 Task: Send the message to the host of Litchfield, Connecticut, United States- Hello! I'm interested in your listing for 01/Dec/2023. Is it still available during that time?.
Action: Mouse moved to (577, 142)
Screenshot: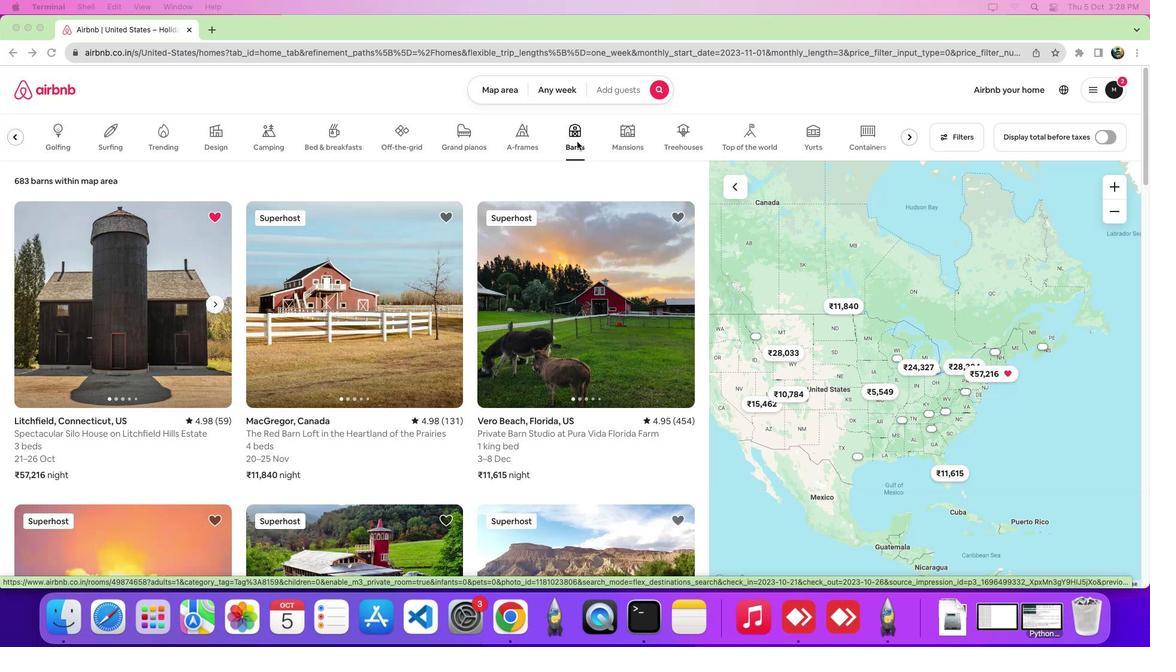 
Action: Mouse pressed left at (577, 142)
Screenshot: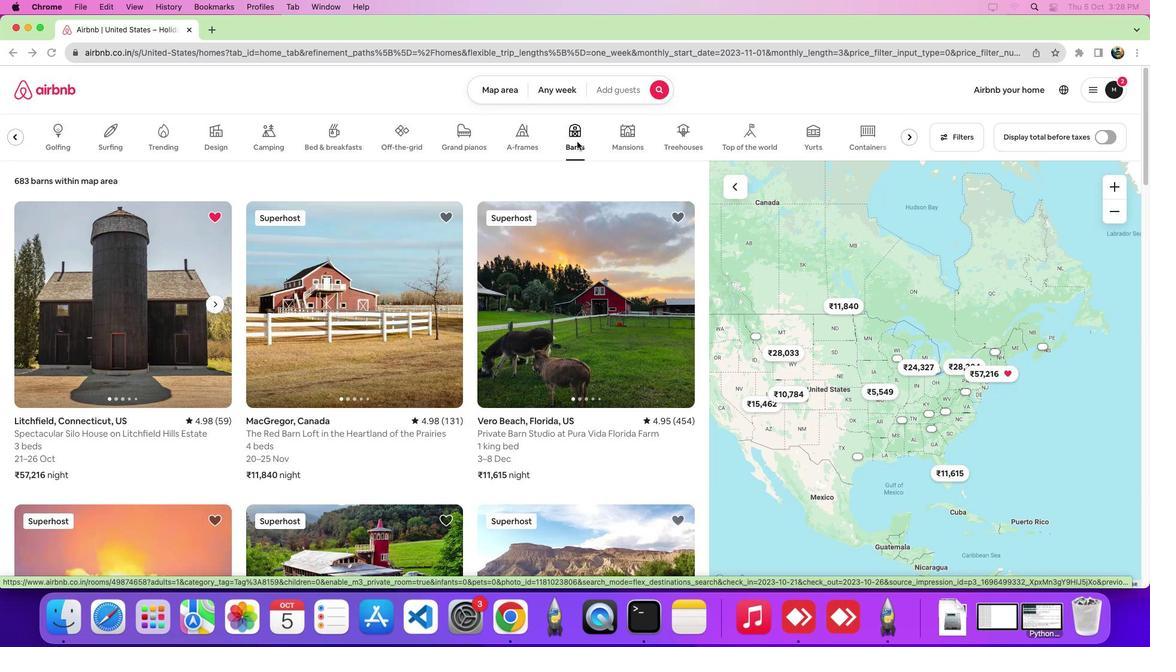 
Action: Mouse moved to (106, 298)
Screenshot: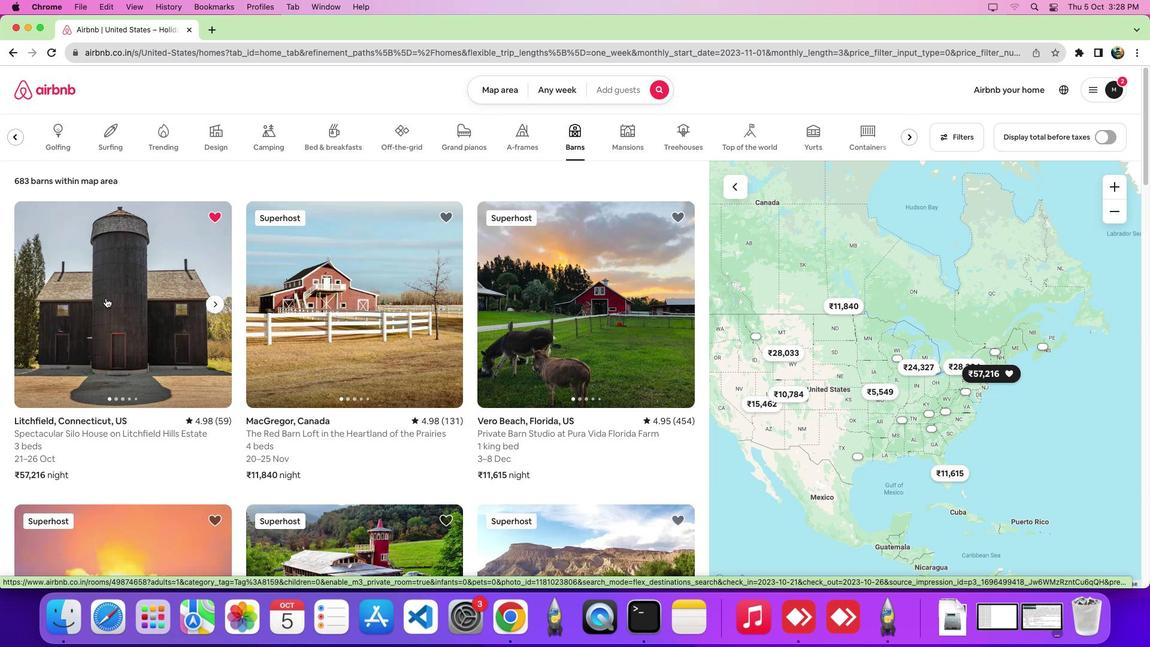 
Action: Mouse pressed left at (106, 298)
Screenshot: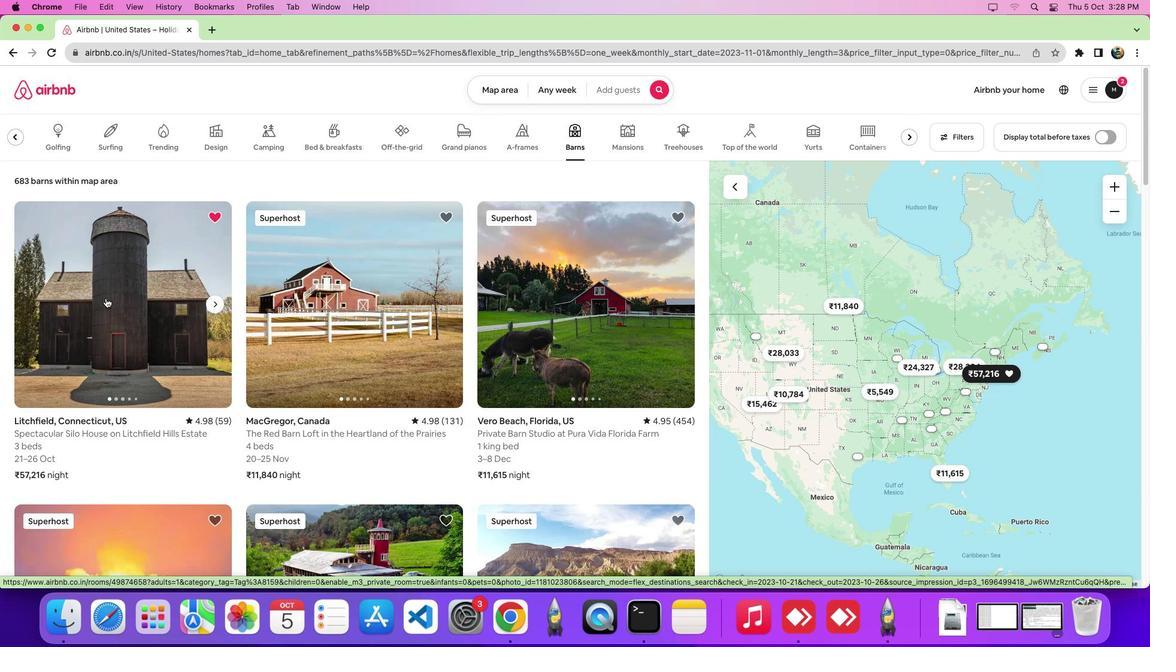 
Action: Mouse moved to (445, 347)
Screenshot: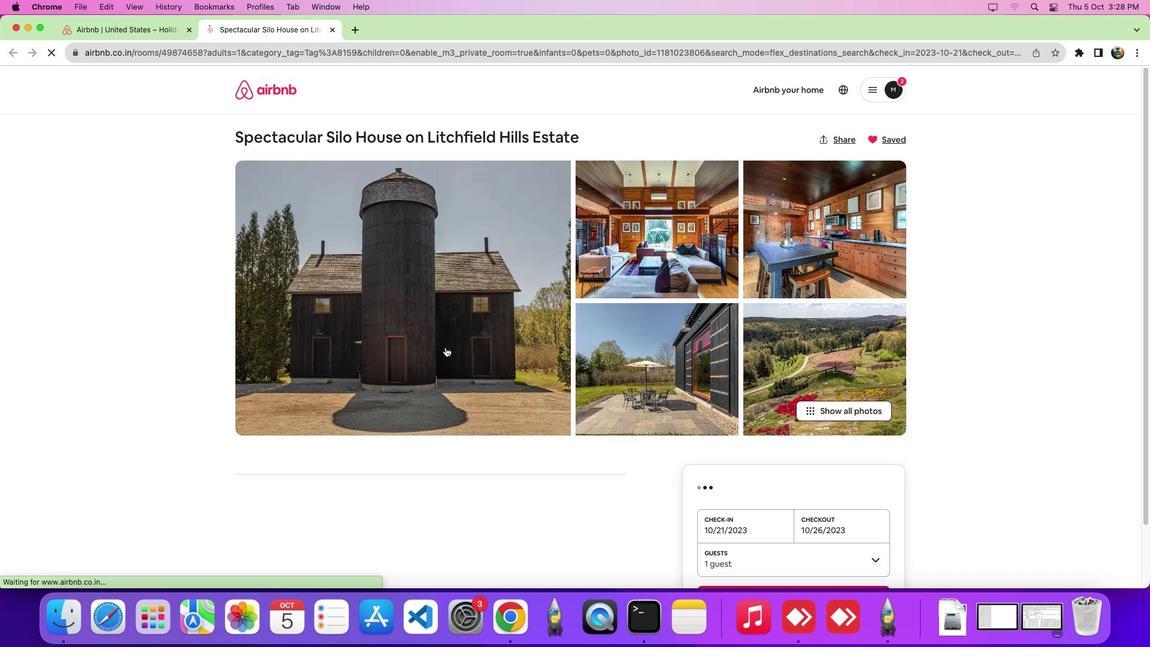 
Action: Mouse scrolled (445, 347) with delta (0, 0)
Screenshot: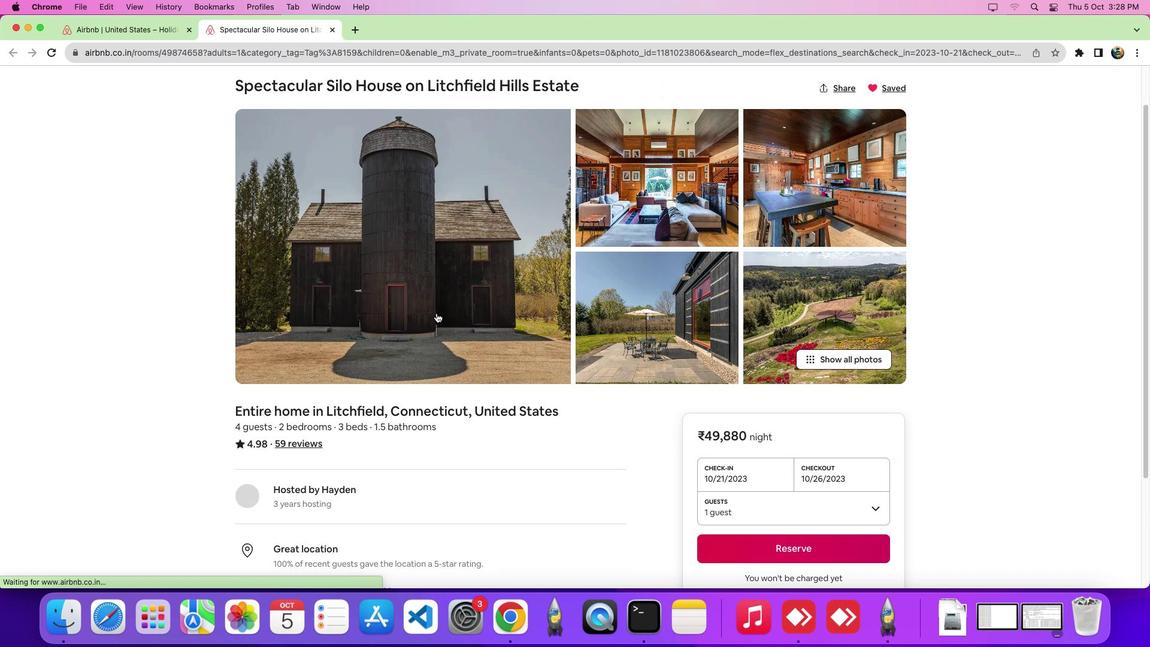 
Action: Mouse scrolled (445, 347) with delta (0, -1)
Screenshot: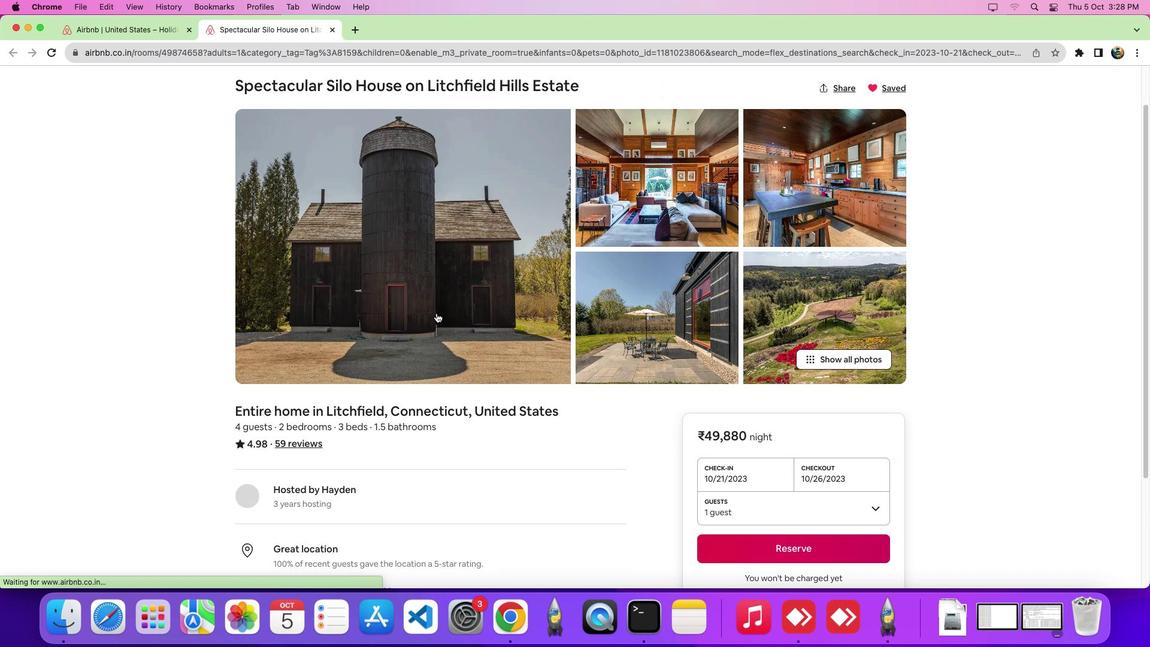 
Action: Mouse scrolled (445, 347) with delta (0, -5)
Screenshot: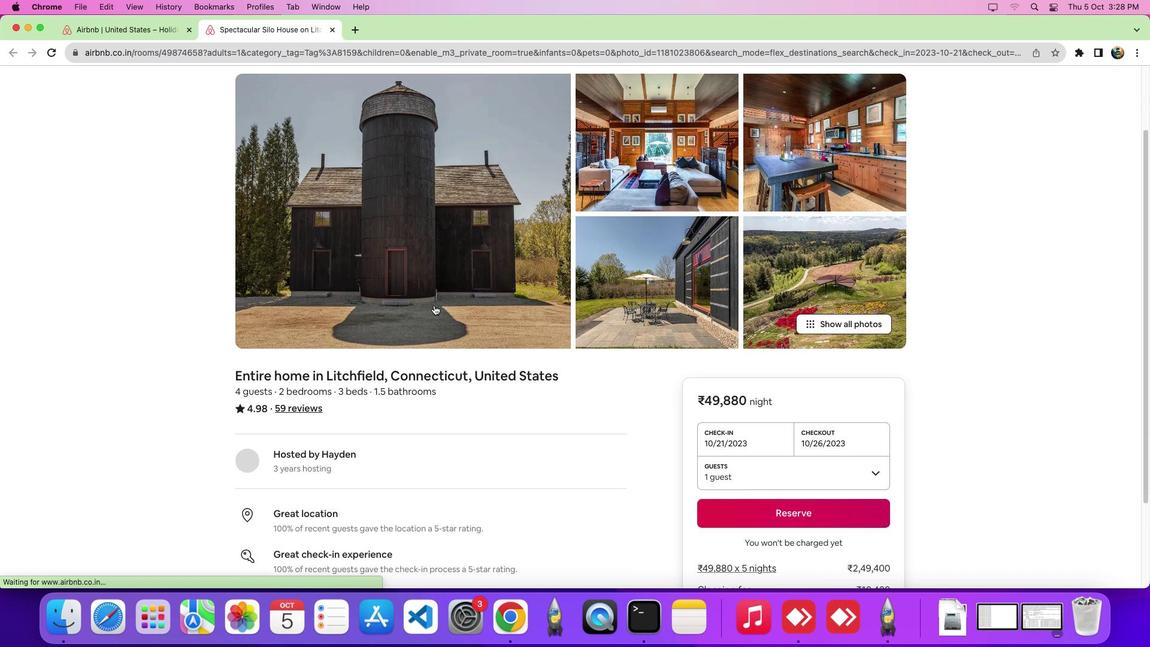 
Action: Mouse scrolled (445, 347) with delta (0, -7)
Screenshot: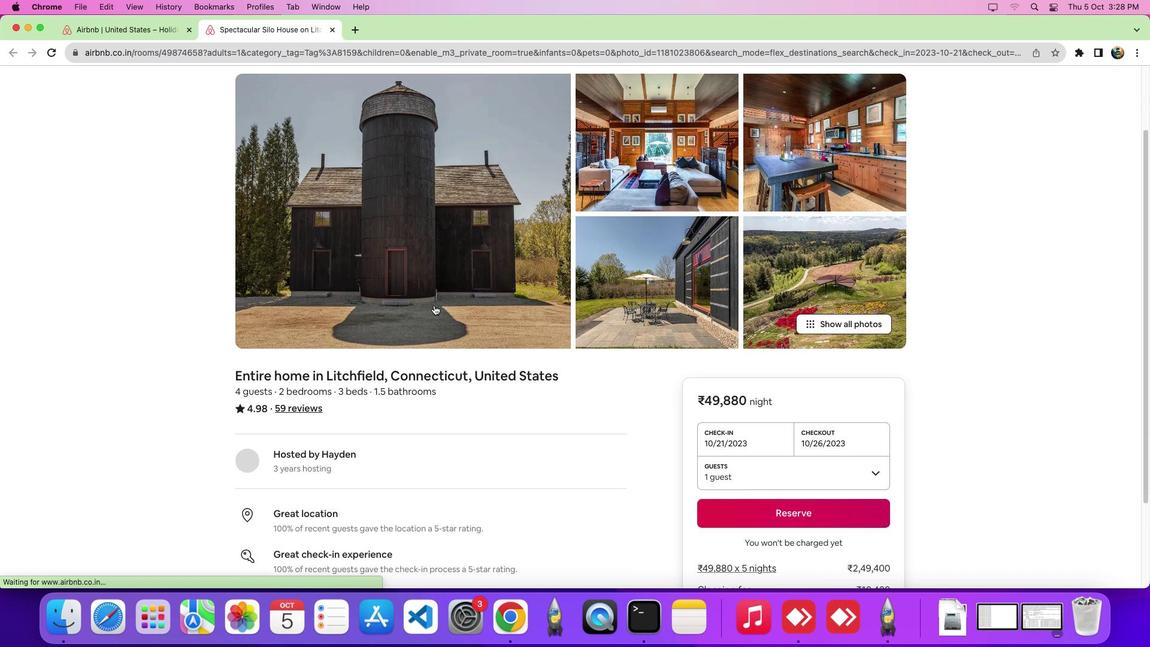 
Action: Mouse moved to (433, 305)
Screenshot: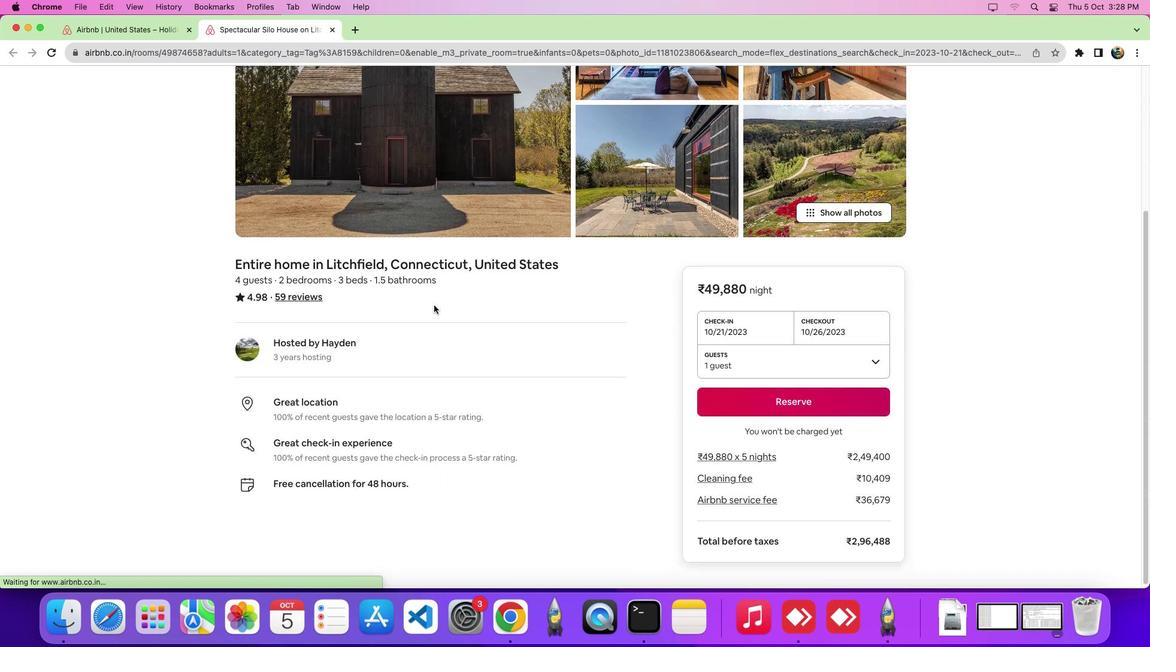 
Action: Mouse scrolled (433, 305) with delta (0, 0)
Screenshot: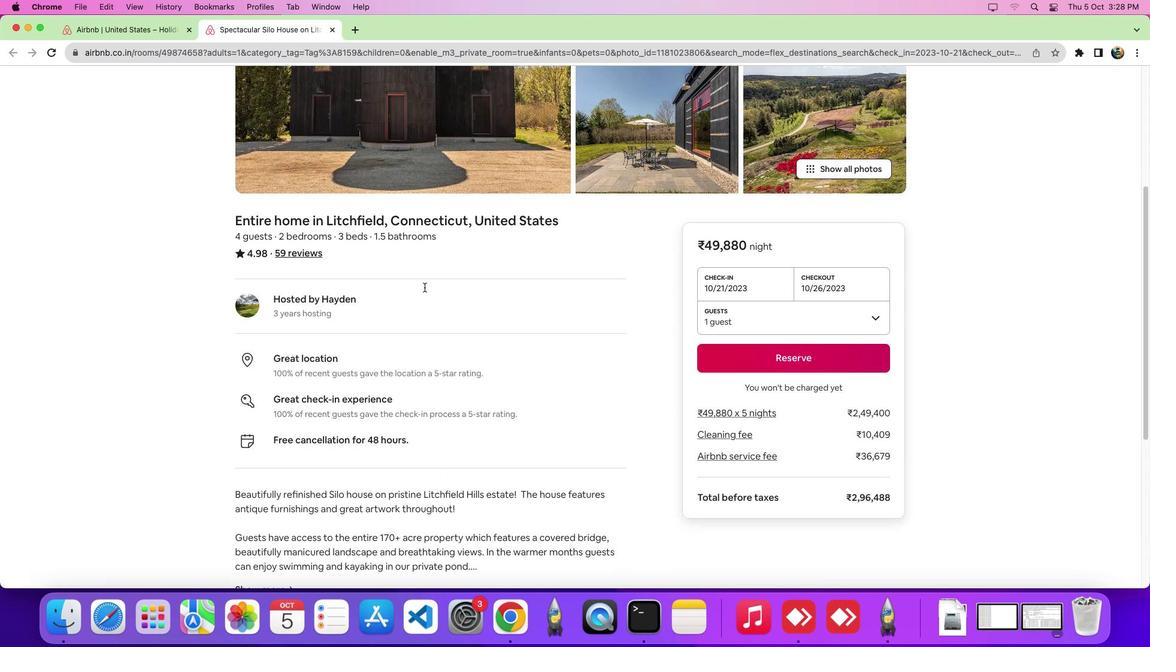 
Action: Mouse scrolled (433, 305) with delta (0, -1)
Screenshot: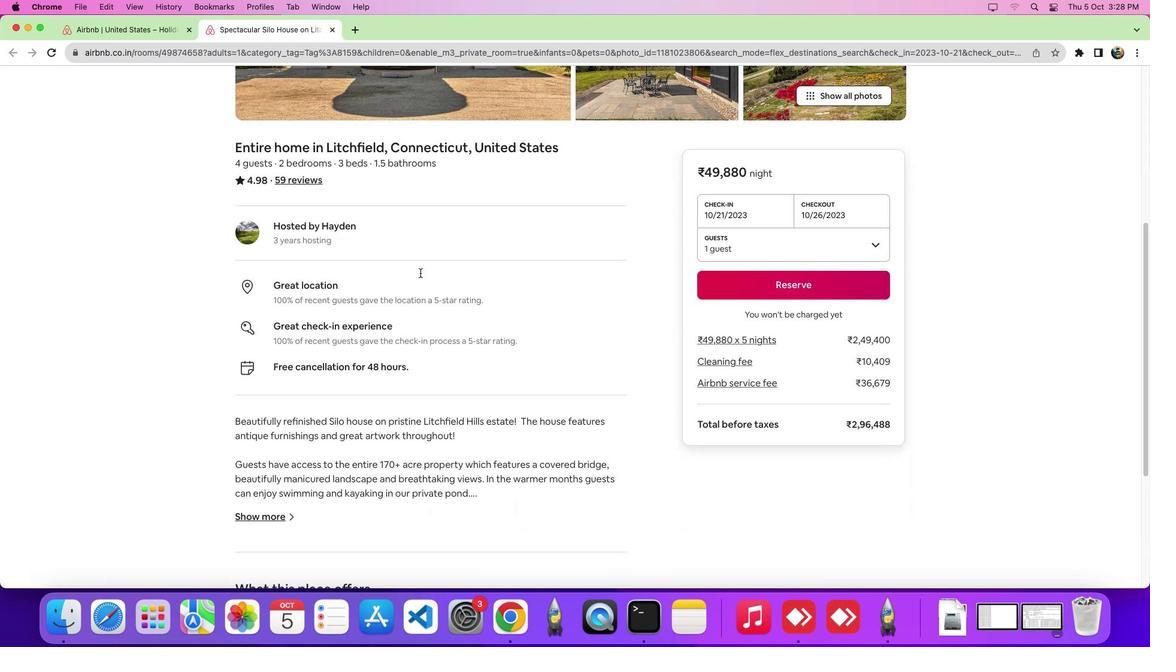 
Action: Mouse scrolled (433, 305) with delta (0, -5)
Screenshot: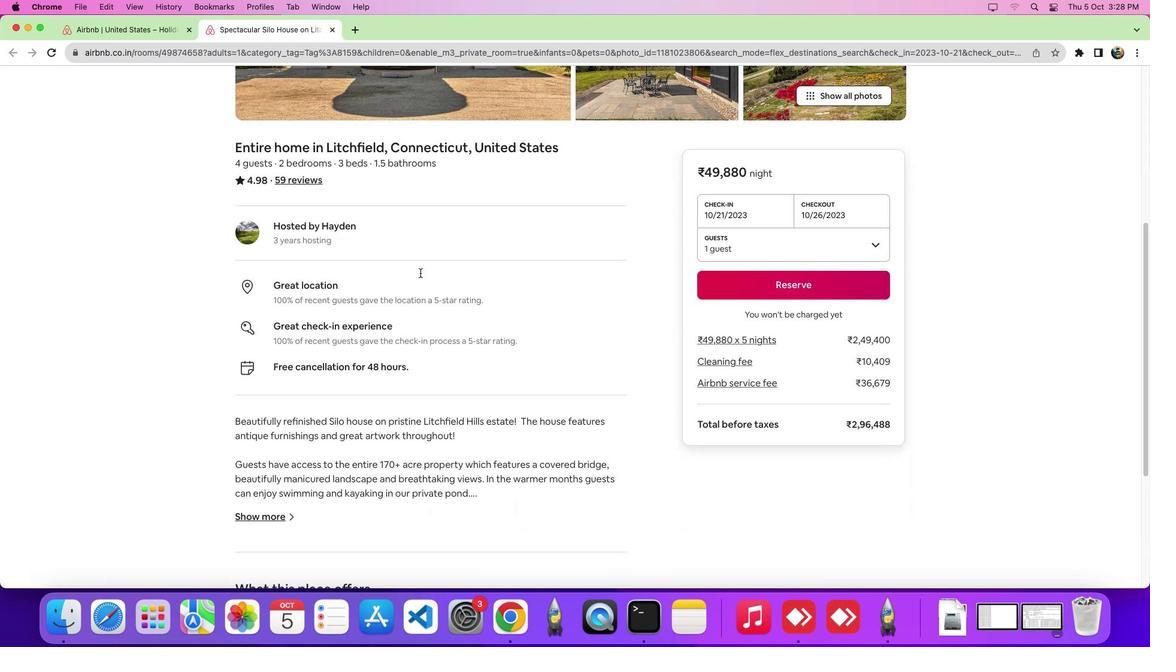 
Action: Mouse scrolled (433, 305) with delta (0, -8)
Screenshot: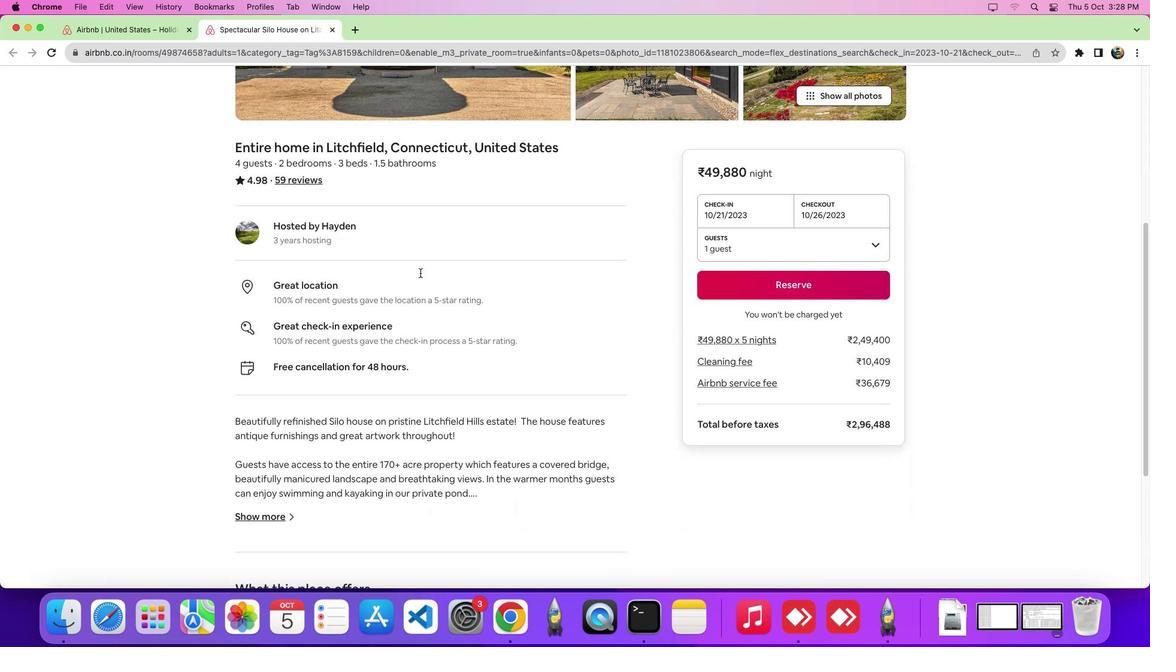 
Action: Mouse scrolled (433, 305) with delta (0, -8)
Screenshot: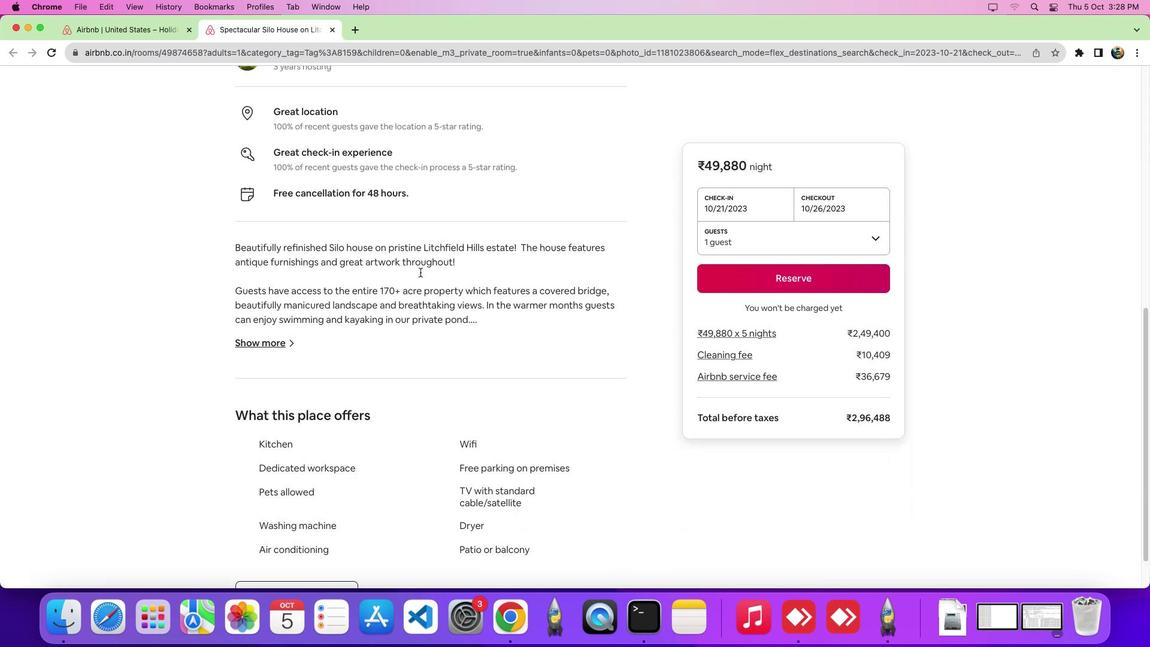 
Action: Mouse moved to (420, 272)
Screenshot: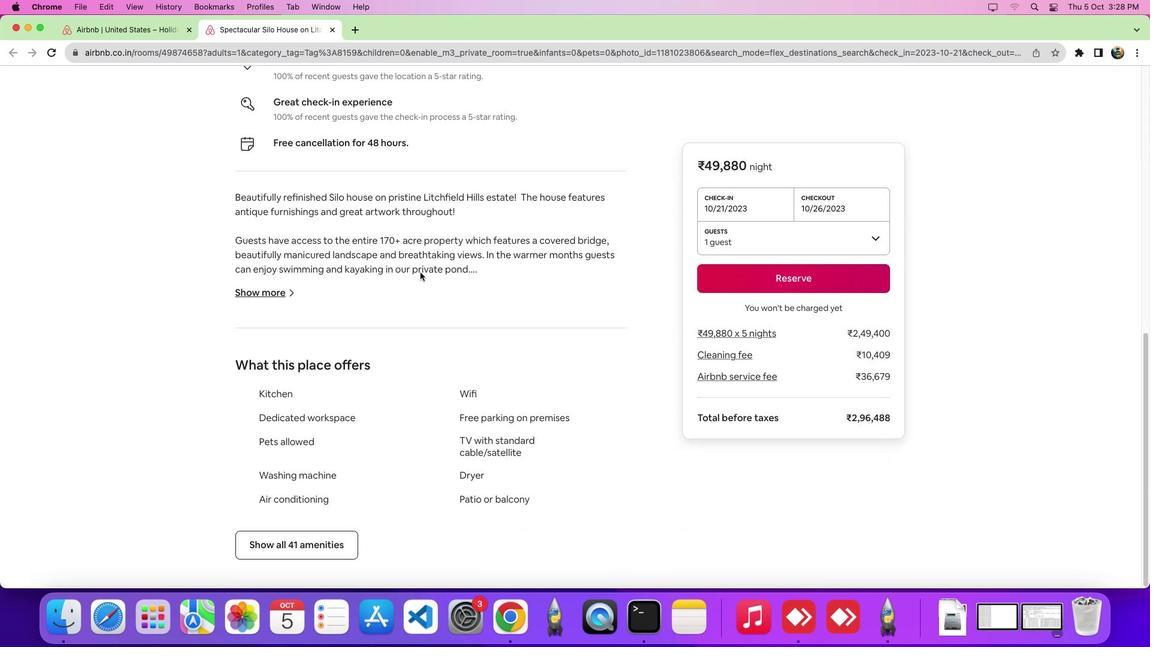 
Action: Mouse scrolled (420, 272) with delta (0, 0)
Screenshot: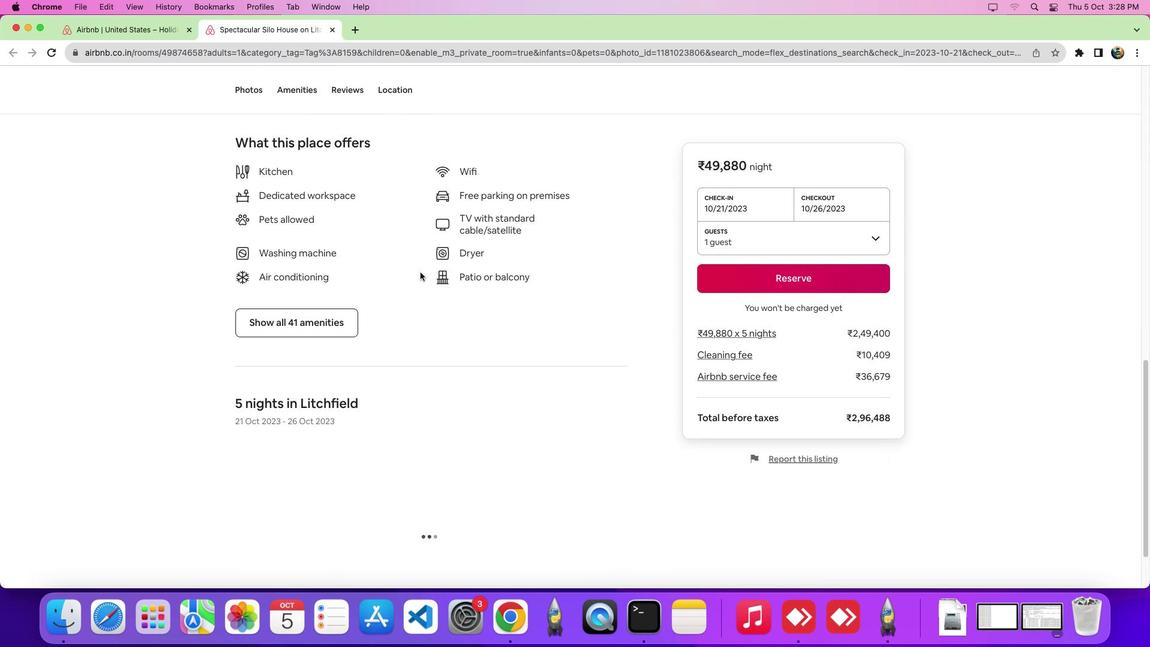 
Action: Mouse scrolled (420, 272) with delta (0, -1)
Screenshot: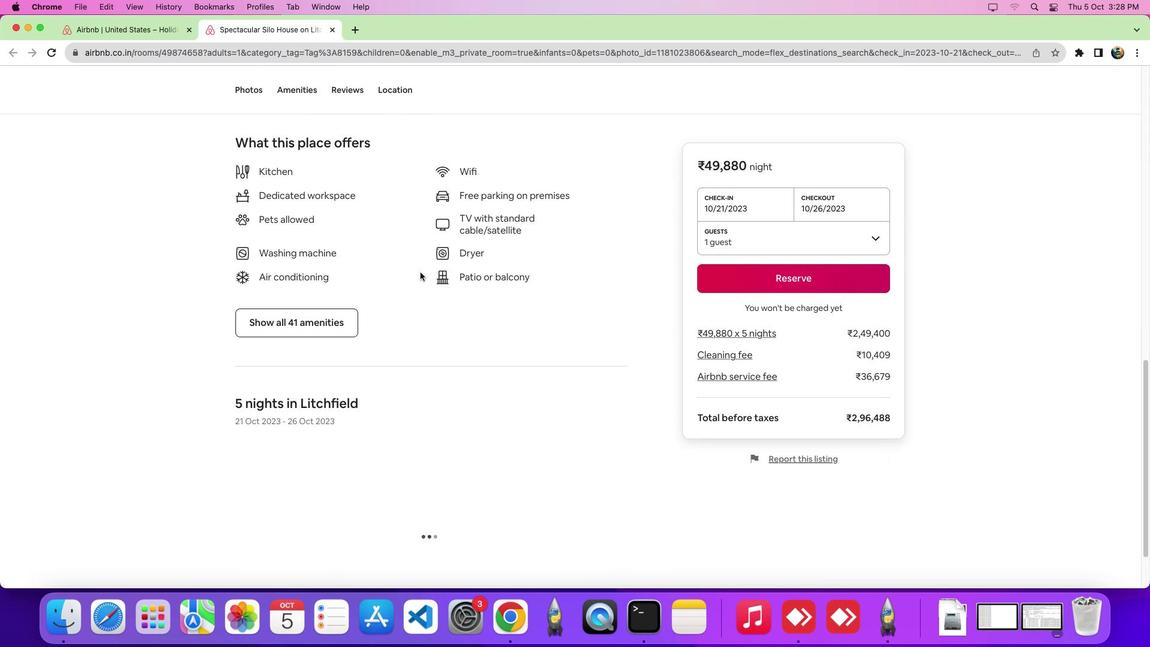 
Action: Mouse scrolled (420, 272) with delta (0, -5)
Screenshot: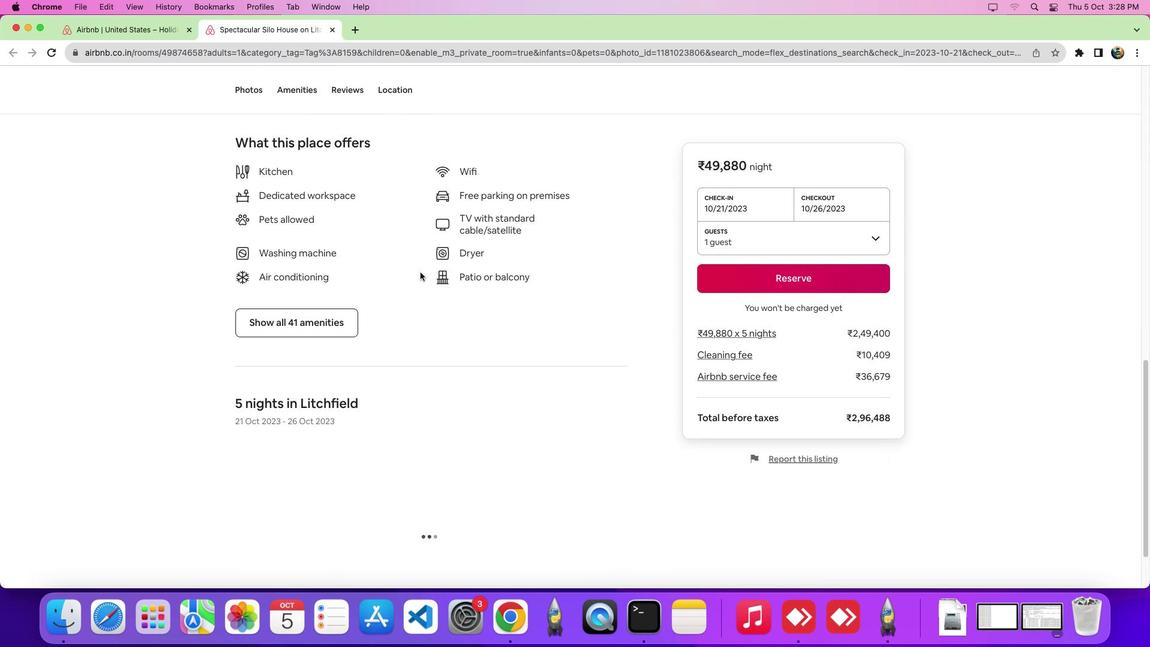 
Action: Mouse scrolled (420, 272) with delta (0, -8)
Screenshot: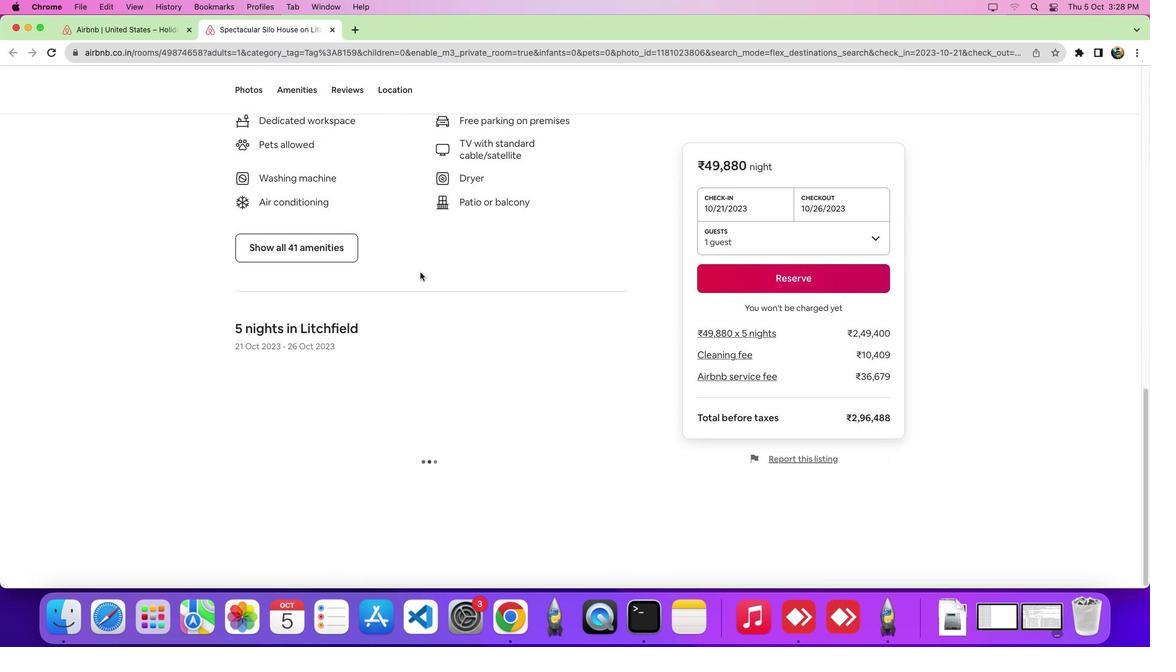 
Action: Mouse scrolled (420, 272) with delta (0, 0)
Screenshot: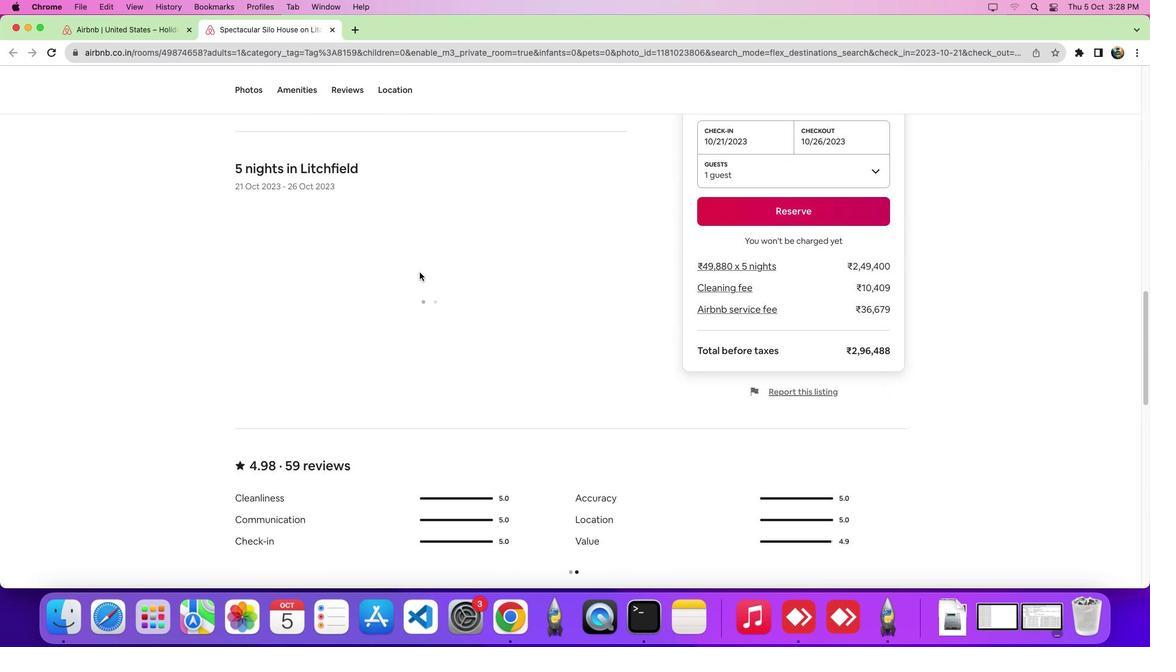 
Action: Mouse scrolled (420, 272) with delta (0, -1)
Screenshot: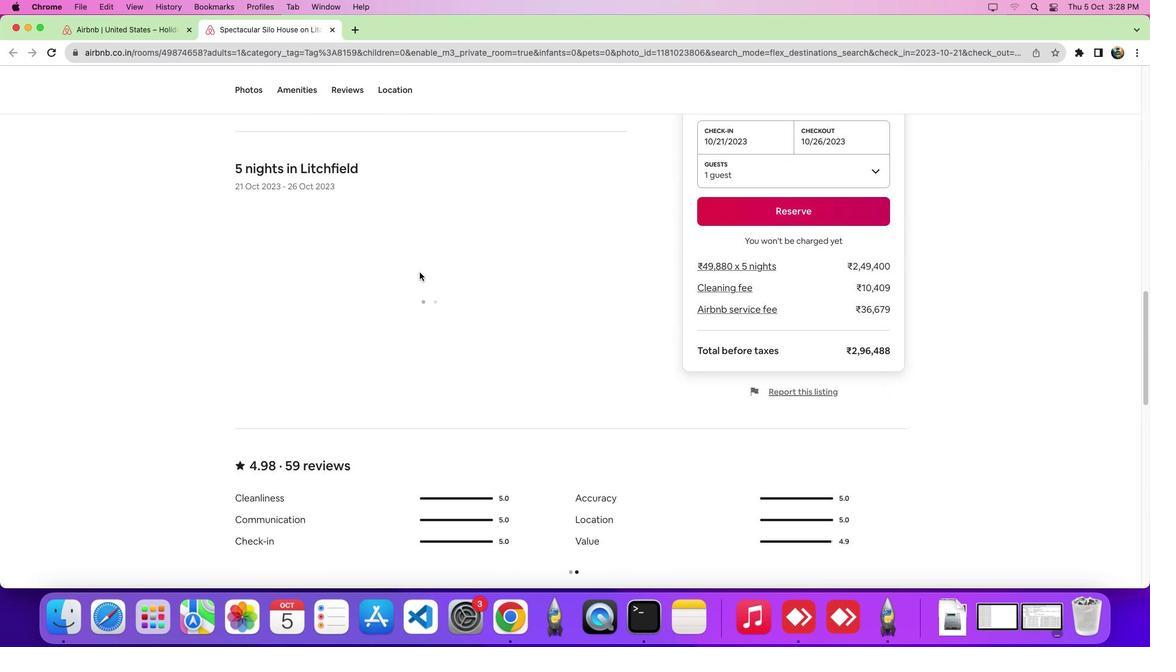 
Action: Mouse scrolled (420, 272) with delta (0, -5)
Screenshot: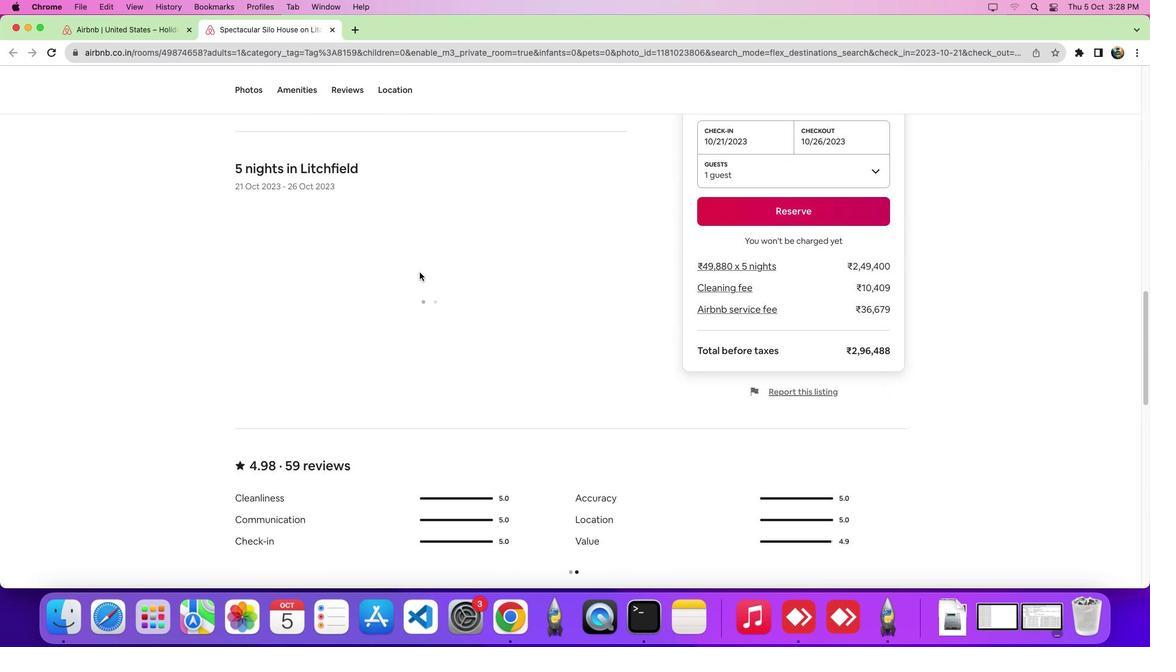 
Action: Mouse scrolled (420, 272) with delta (0, -8)
Screenshot: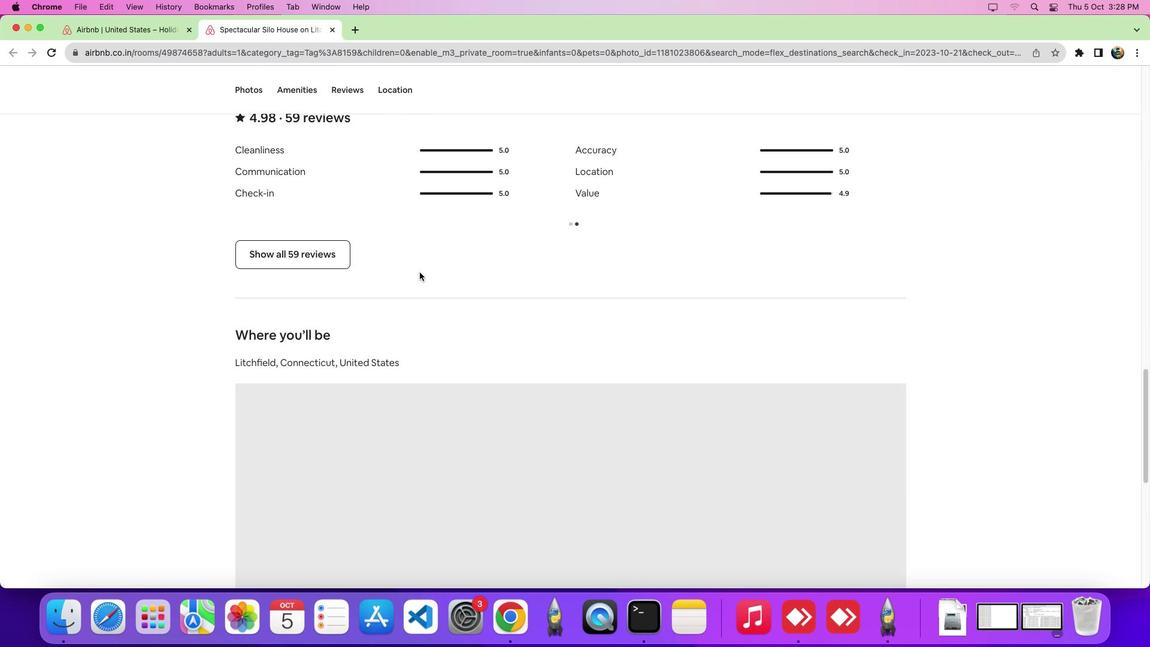 
Action: Mouse scrolled (420, 272) with delta (0, -8)
Screenshot: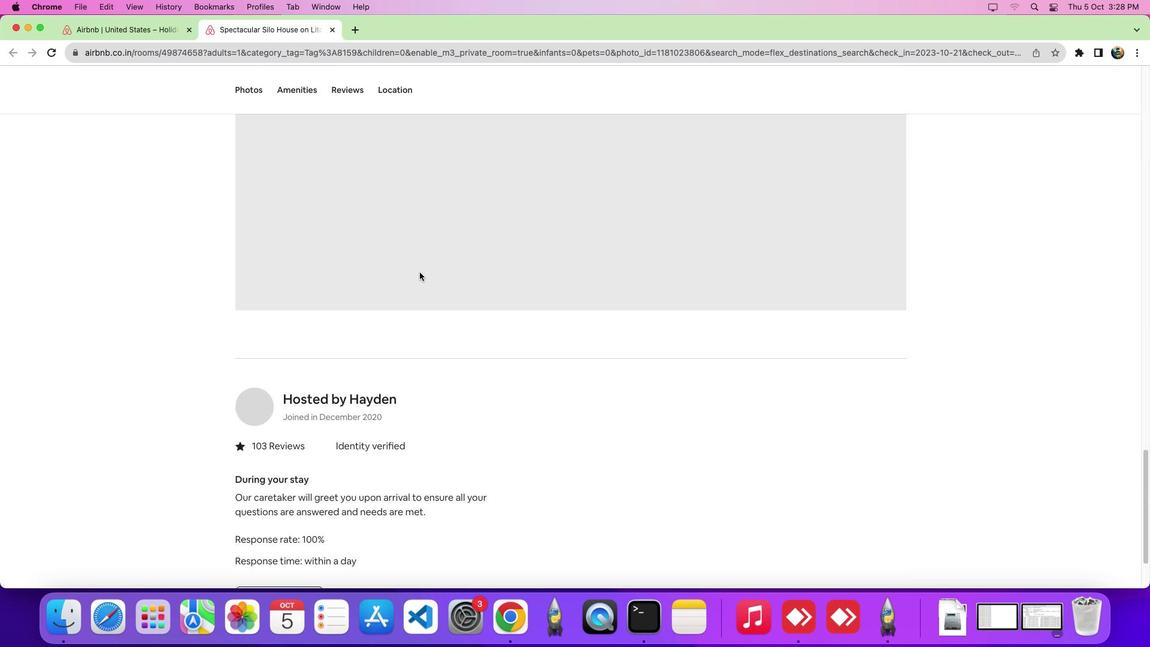 
Action: Mouse moved to (420, 272)
Screenshot: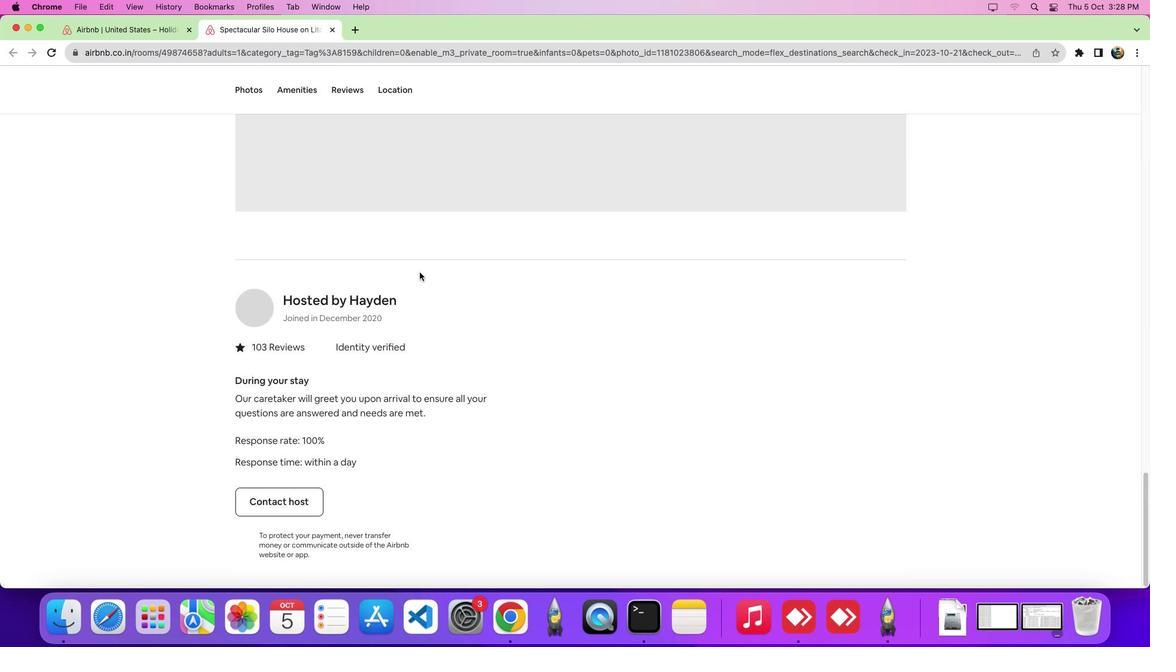 
Action: Mouse scrolled (420, 272) with delta (0, 0)
Screenshot: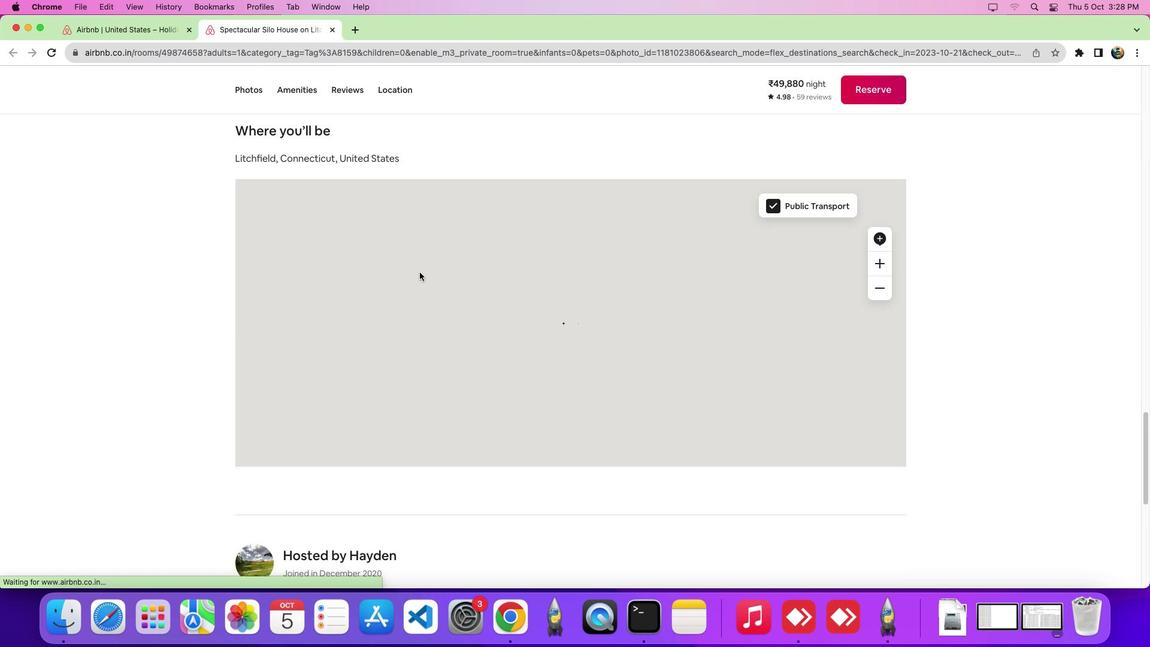 
Action: Mouse scrolled (420, 272) with delta (0, -1)
Screenshot: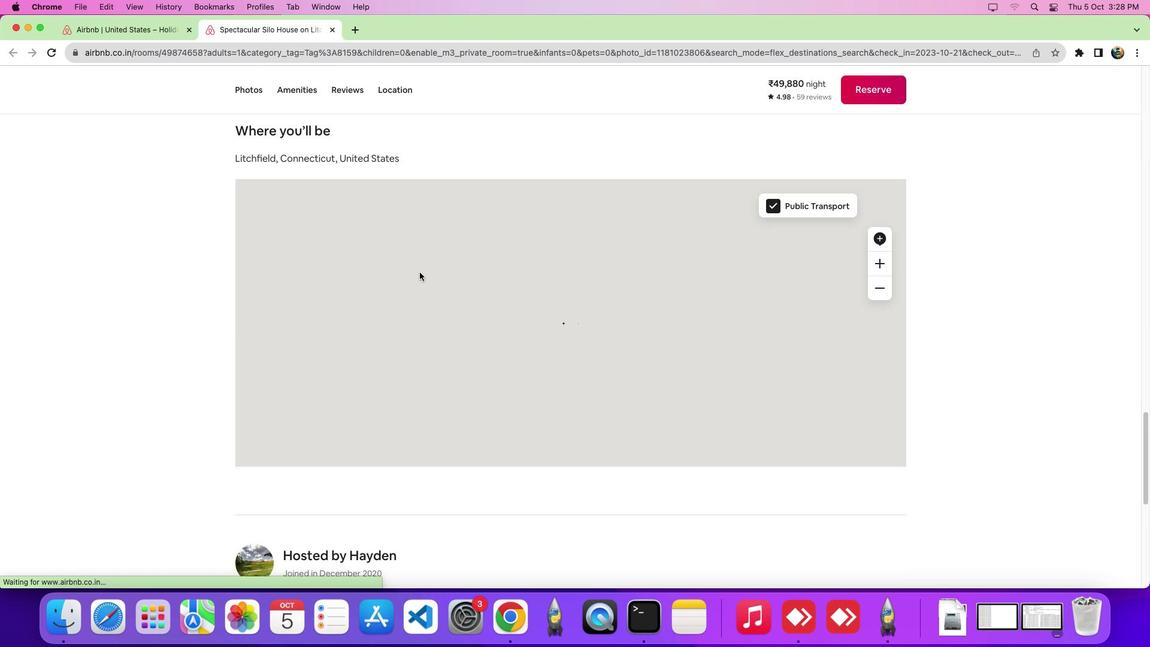
Action: Mouse scrolled (420, 272) with delta (0, -4)
Screenshot: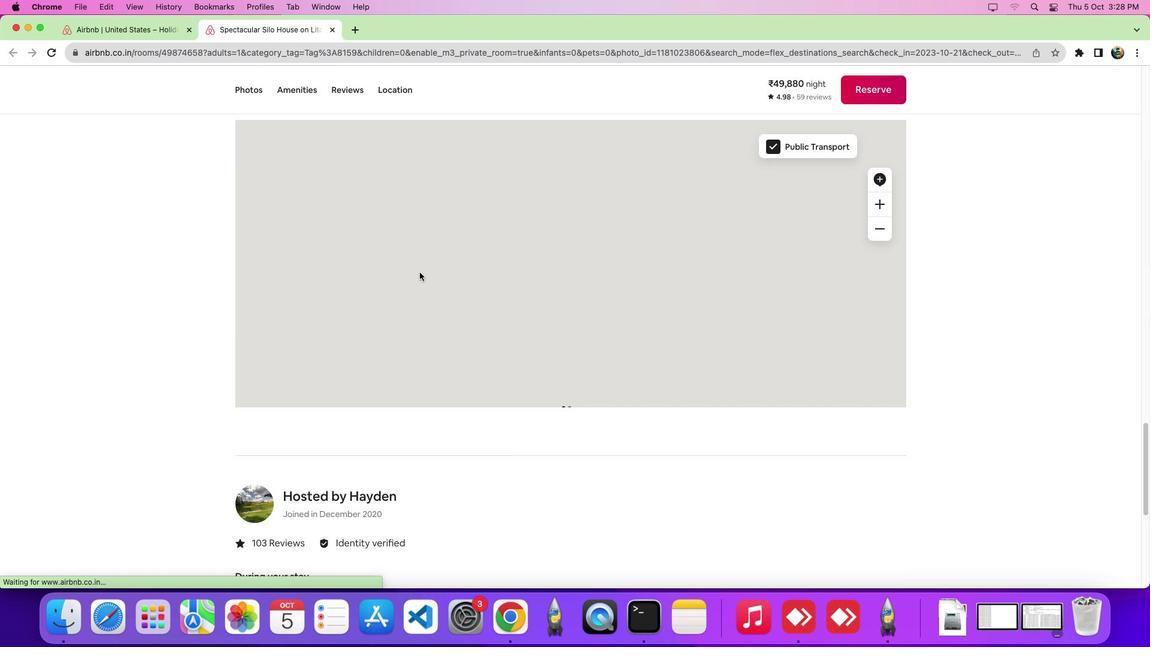 
Action: Mouse scrolled (420, 272) with delta (0, 0)
Screenshot: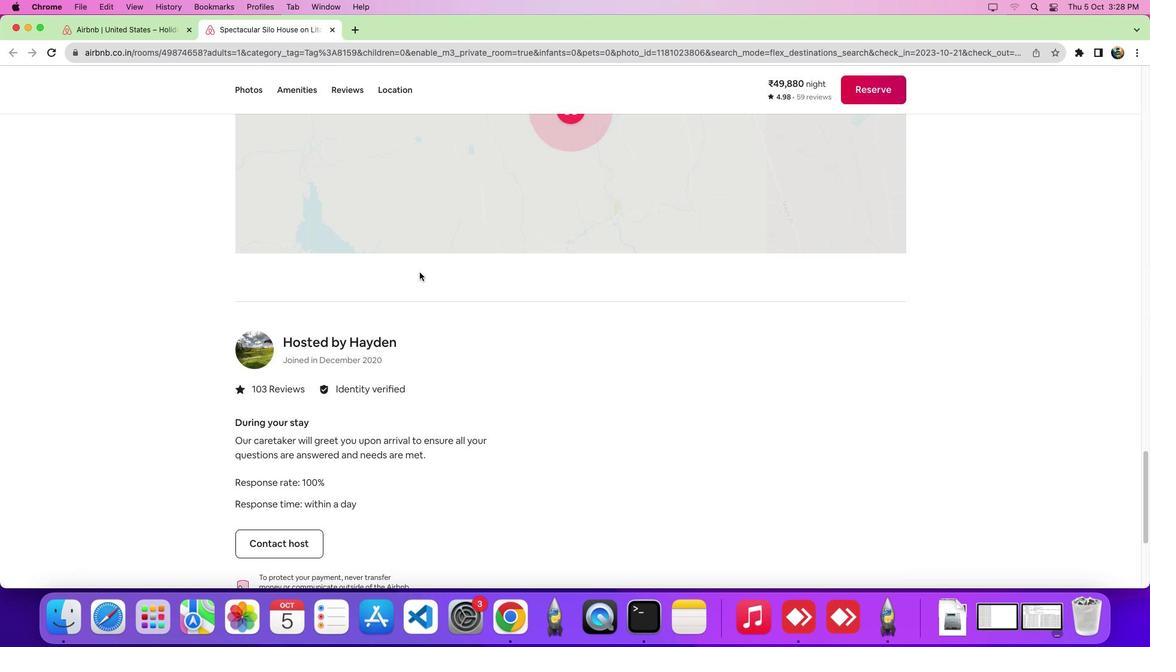 
Action: Mouse scrolled (420, 272) with delta (0, -1)
Screenshot: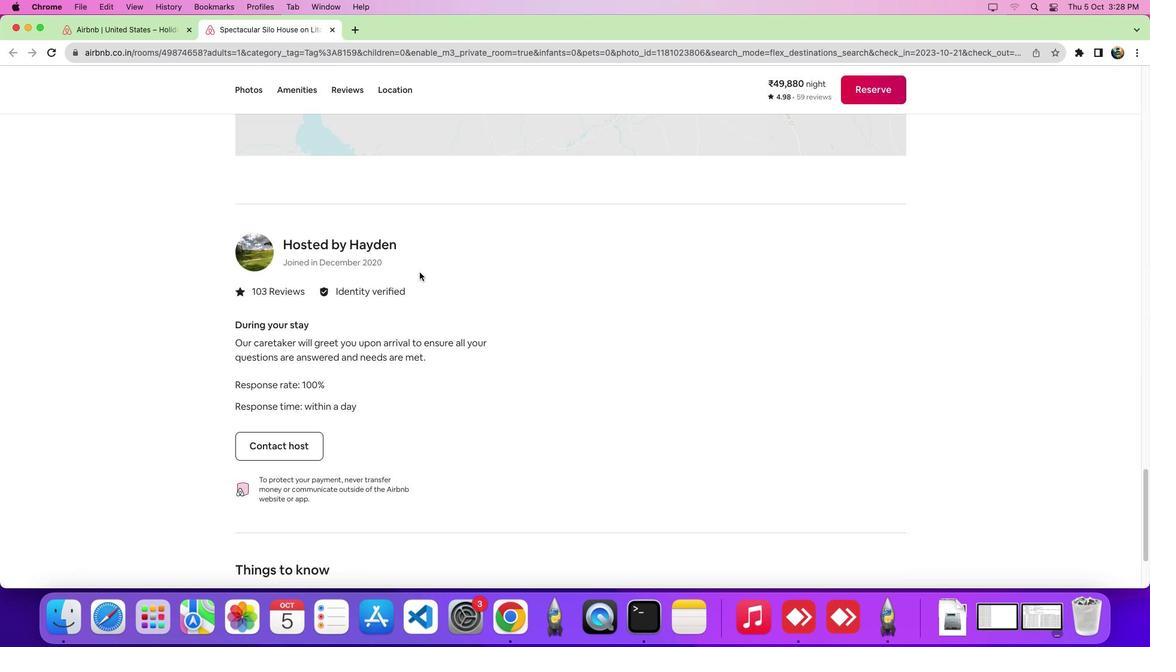 
Action: Mouse scrolled (420, 272) with delta (0, -5)
Screenshot: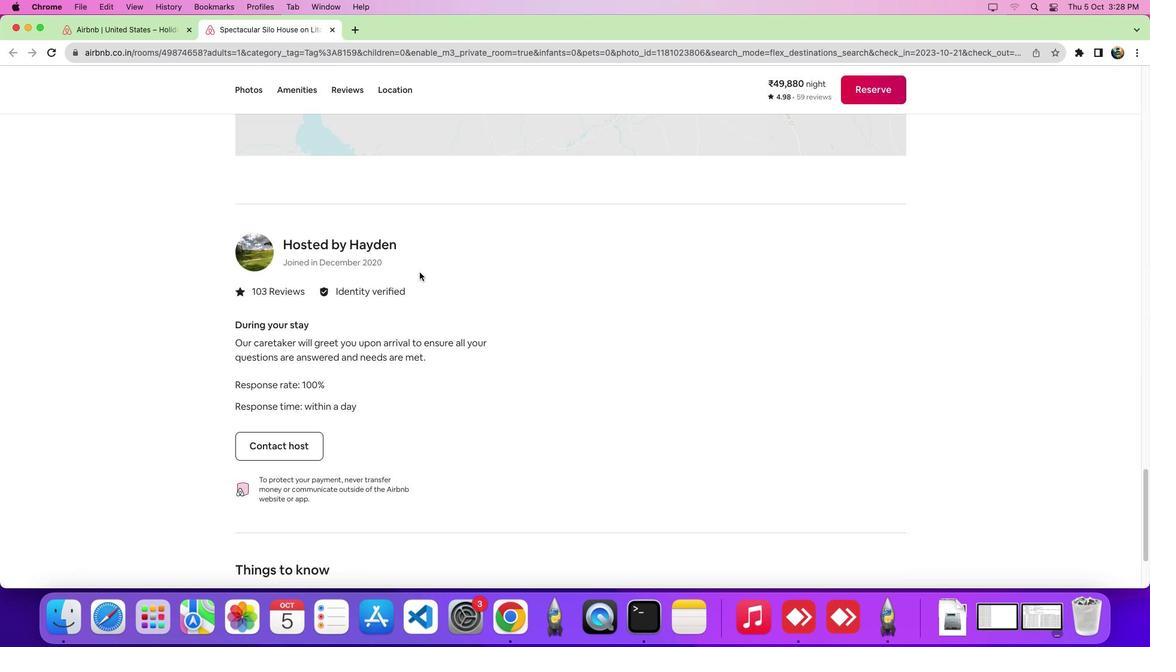 
Action: Mouse scrolled (420, 272) with delta (0, -7)
Screenshot: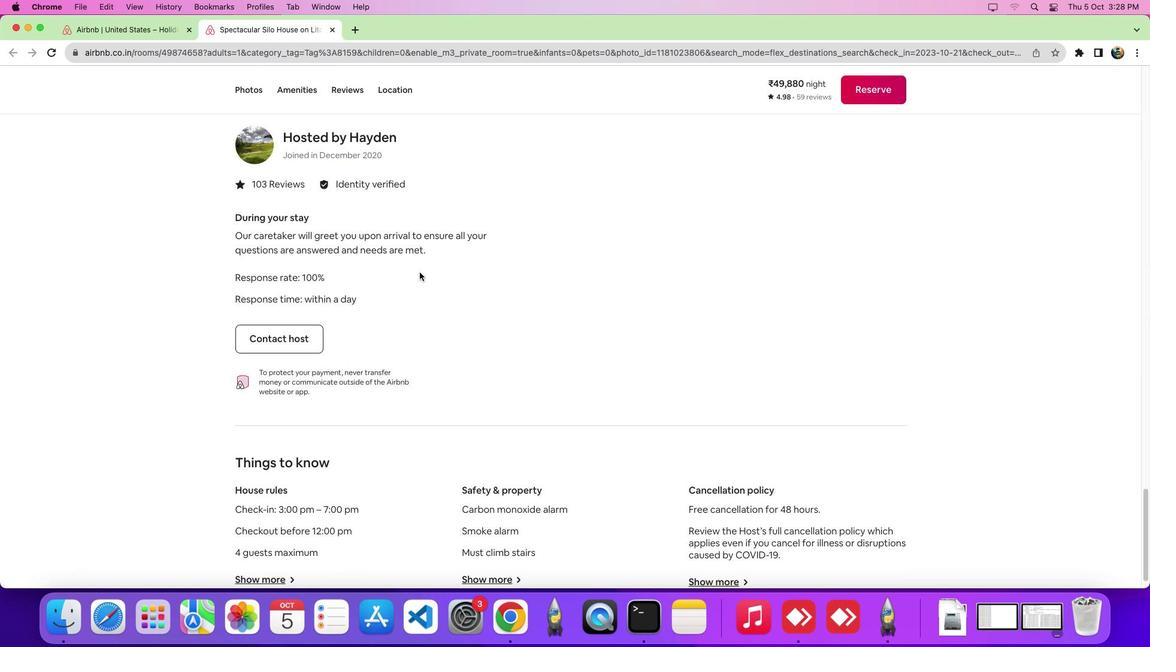 
Action: Mouse moved to (256, 318)
Screenshot: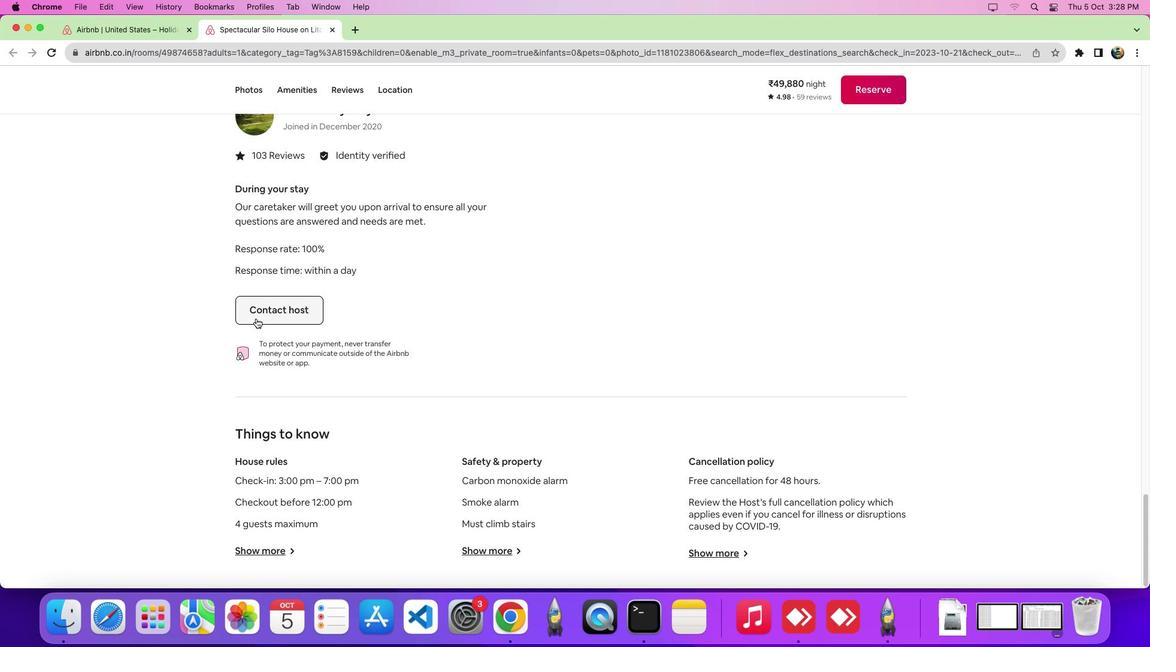 
Action: Mouse pressed left at (256, 318)
Screenshot: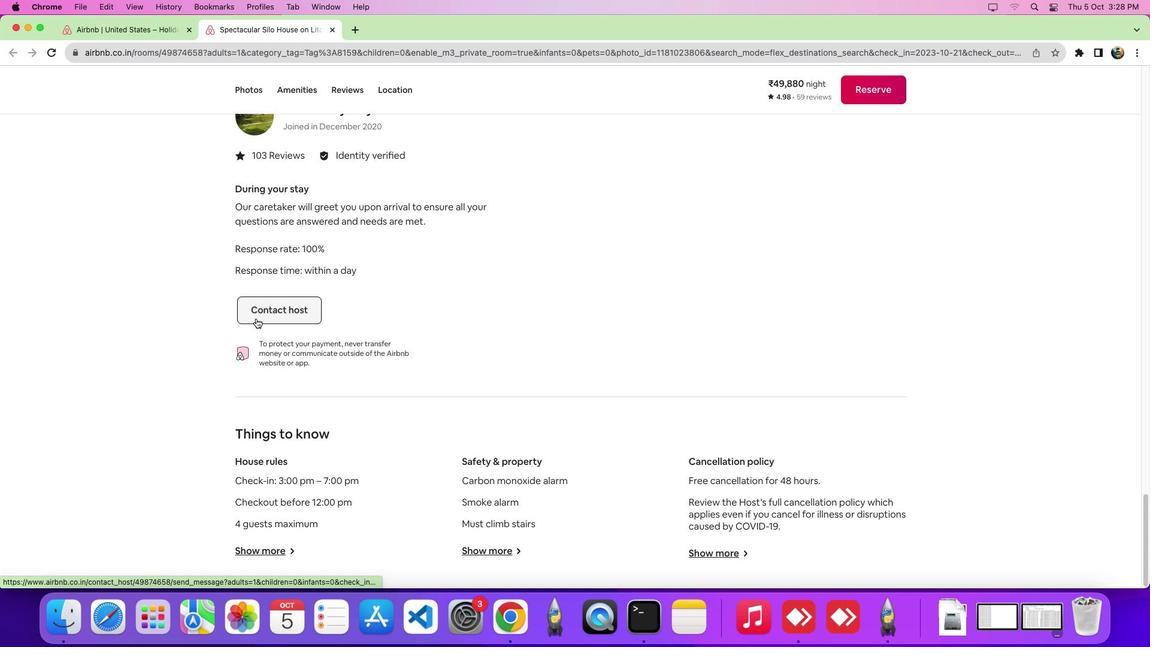 
Action: Mouse moved to (421, 386)
Screenshot: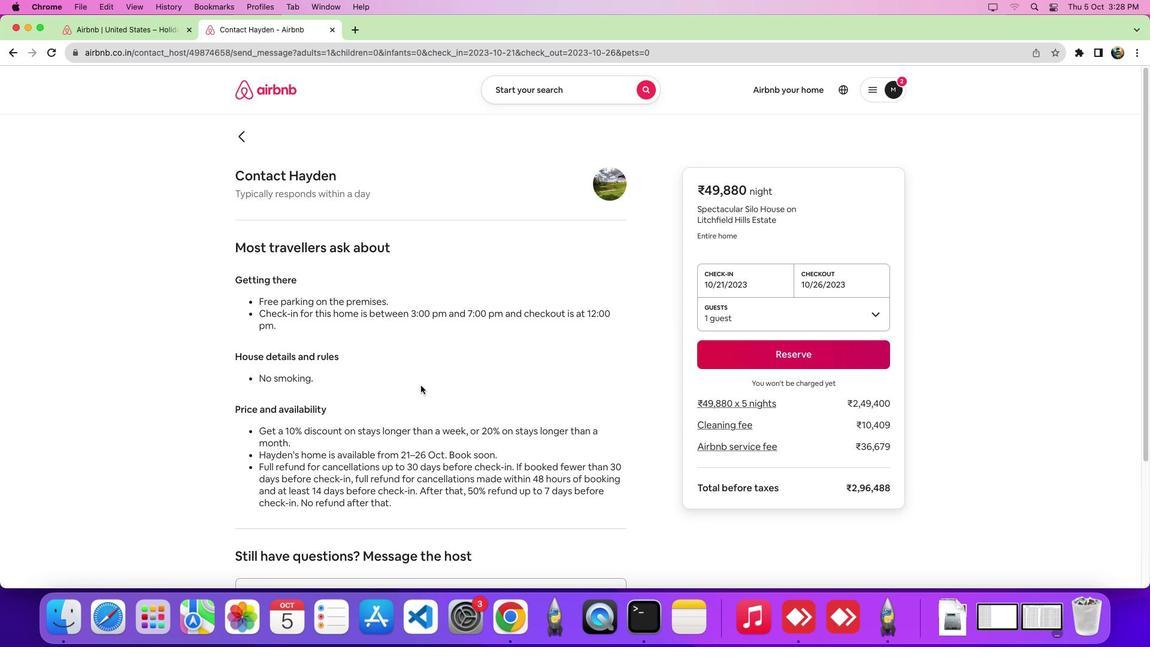 
Action: Mouse scrolled (421, 386) with delta (0, 0)
Screenshot: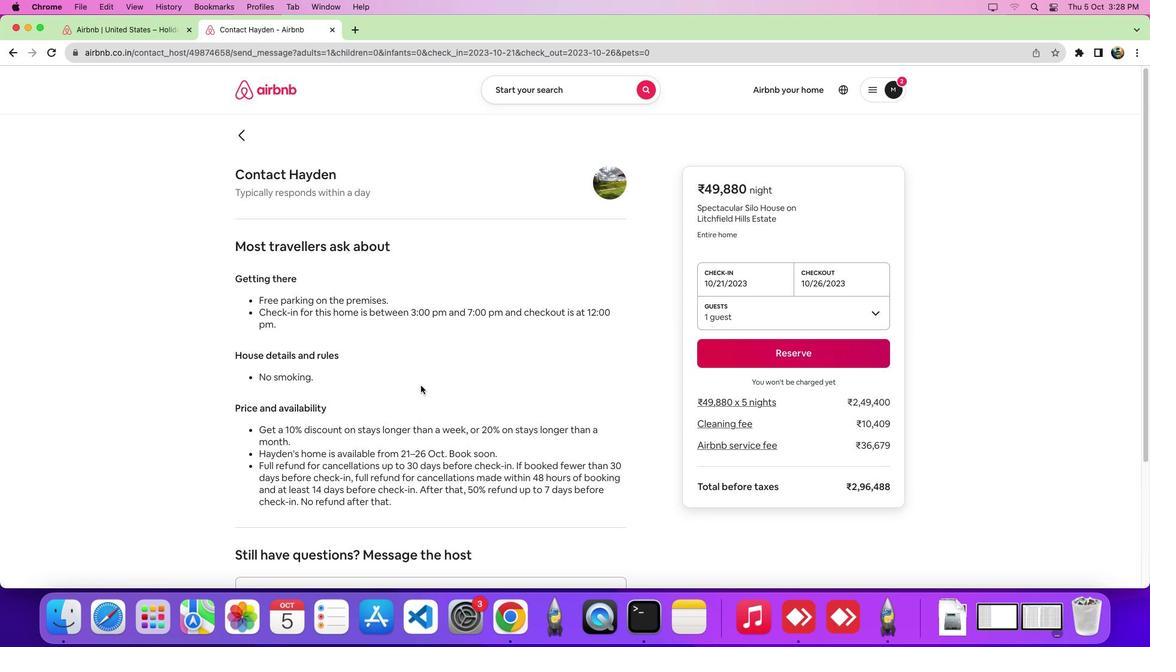 
Action: Mouse scrolled (421, 386) with delta (0, 0)
Screenshot: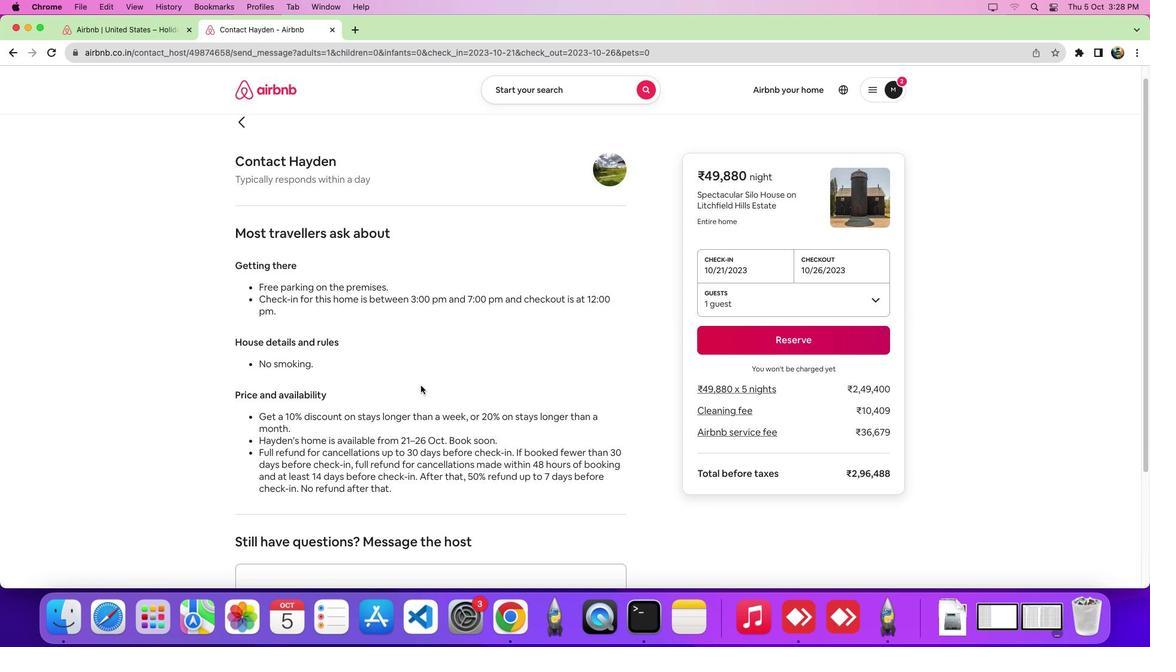 
Action: Mouse scrolled (421, 386) with delta (0, -1)
Screenshot: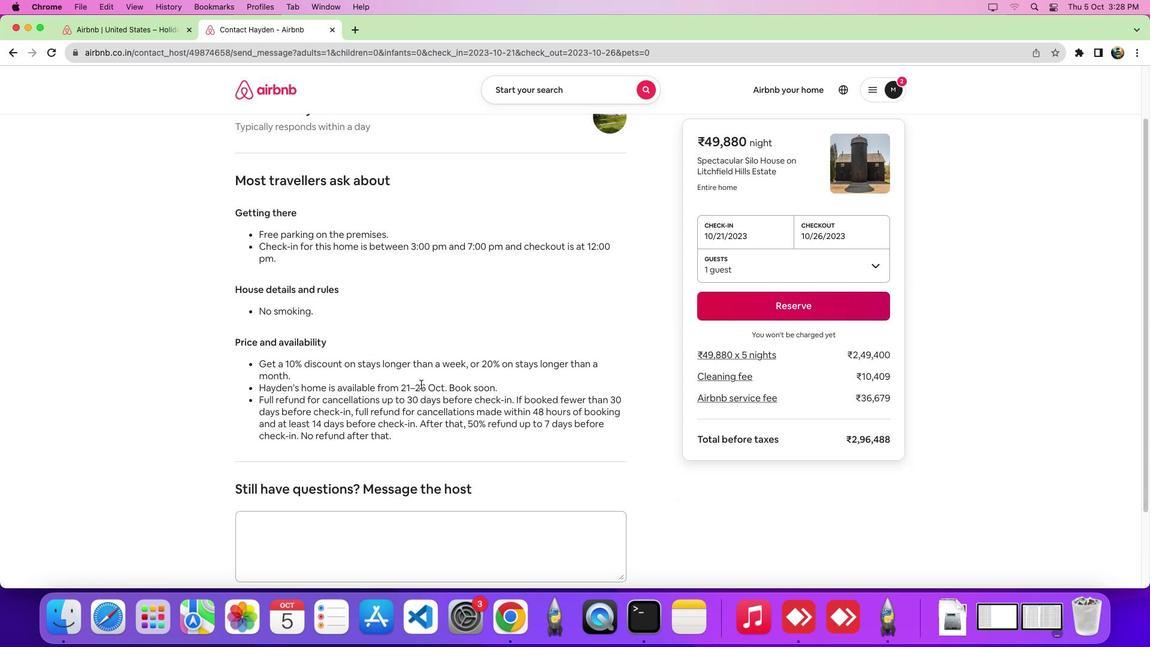
Action: Mouse moved to (421, 384)
Screenshot: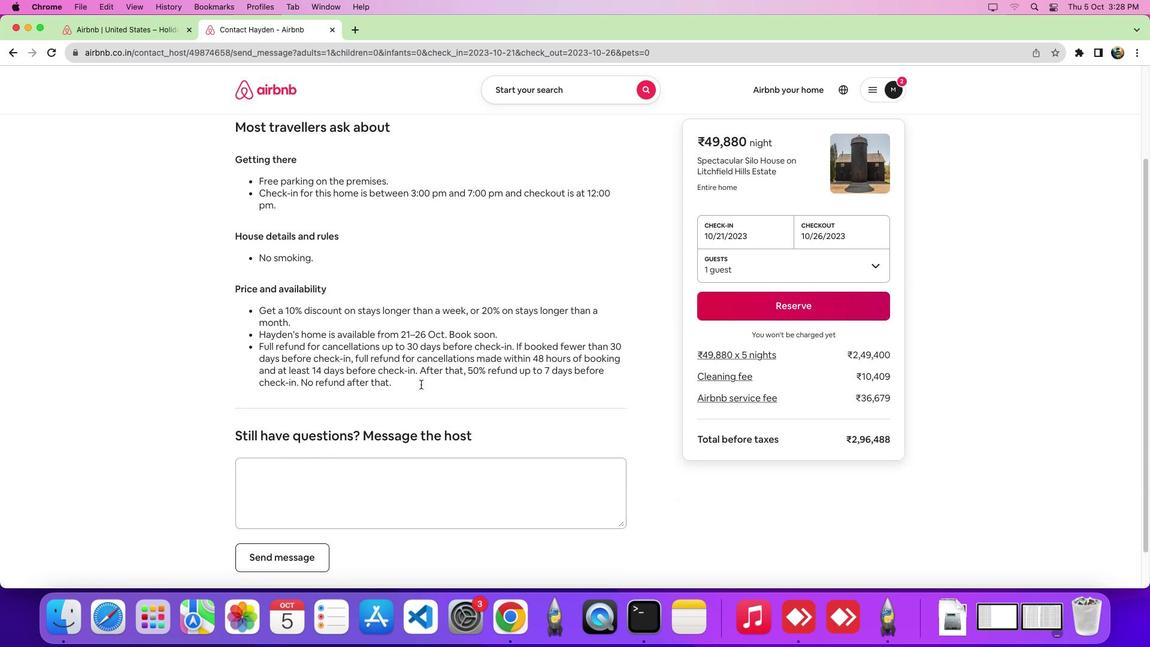 
Action: Mouse scrolled (421, 384) with delta (0, 0)
Screenshot: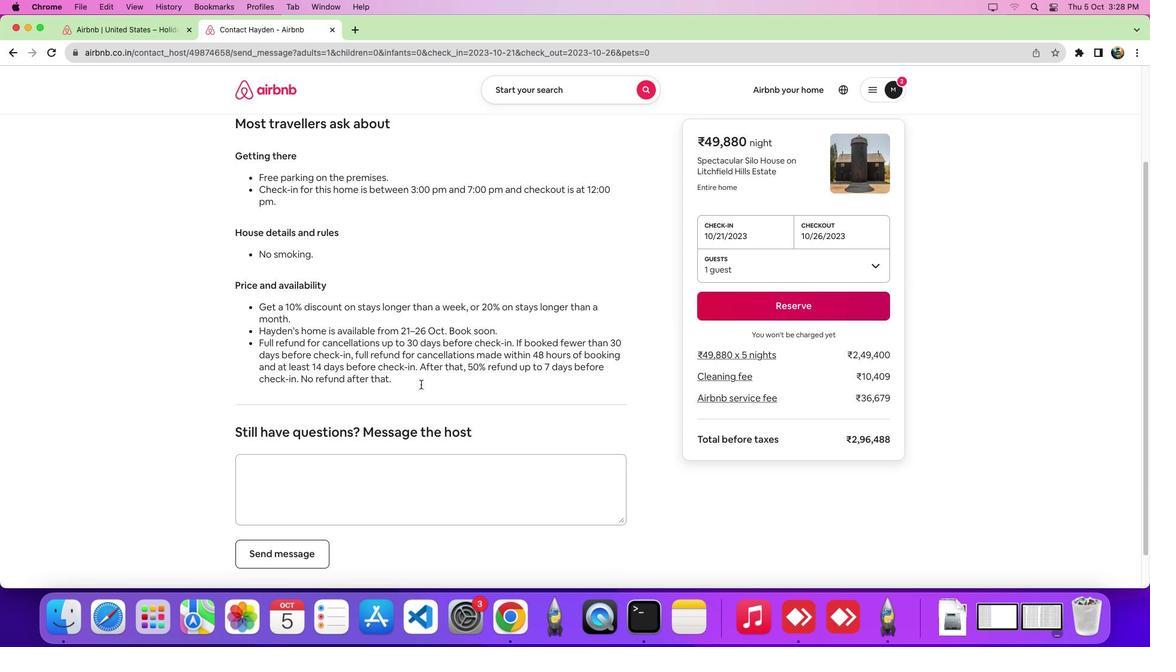 
Action: Mouse scrolled (421, 384) with delta (0, 0)
Screenshot: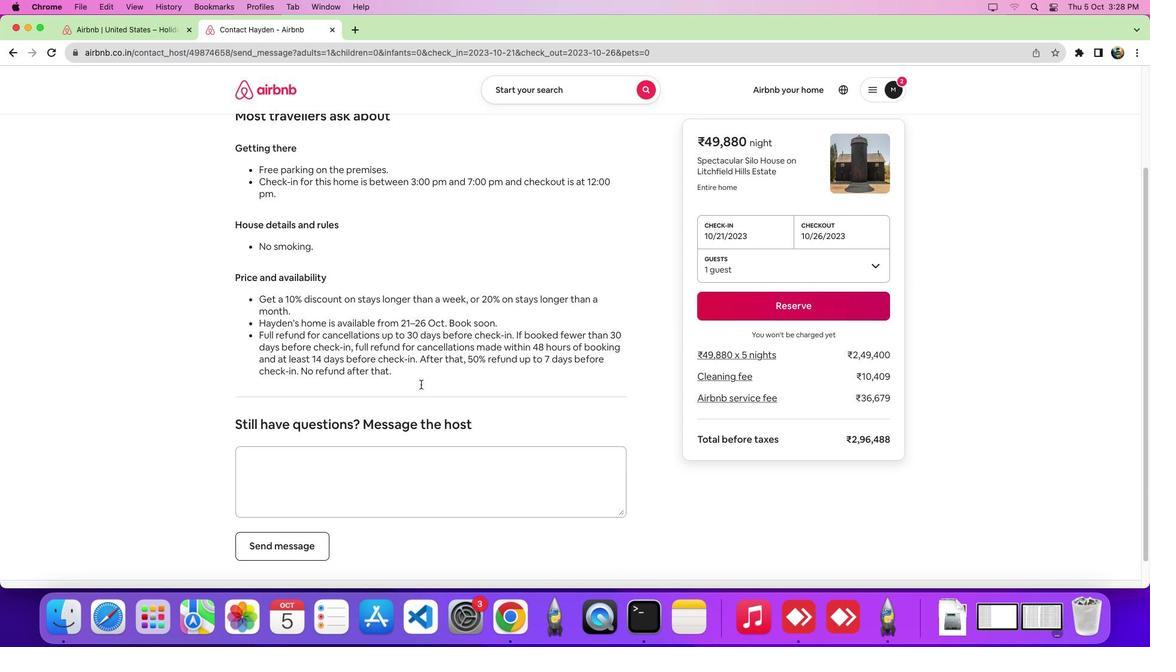 
Action: Mouse scrolled (421, 384) with delta (0, -1)
Screenshot: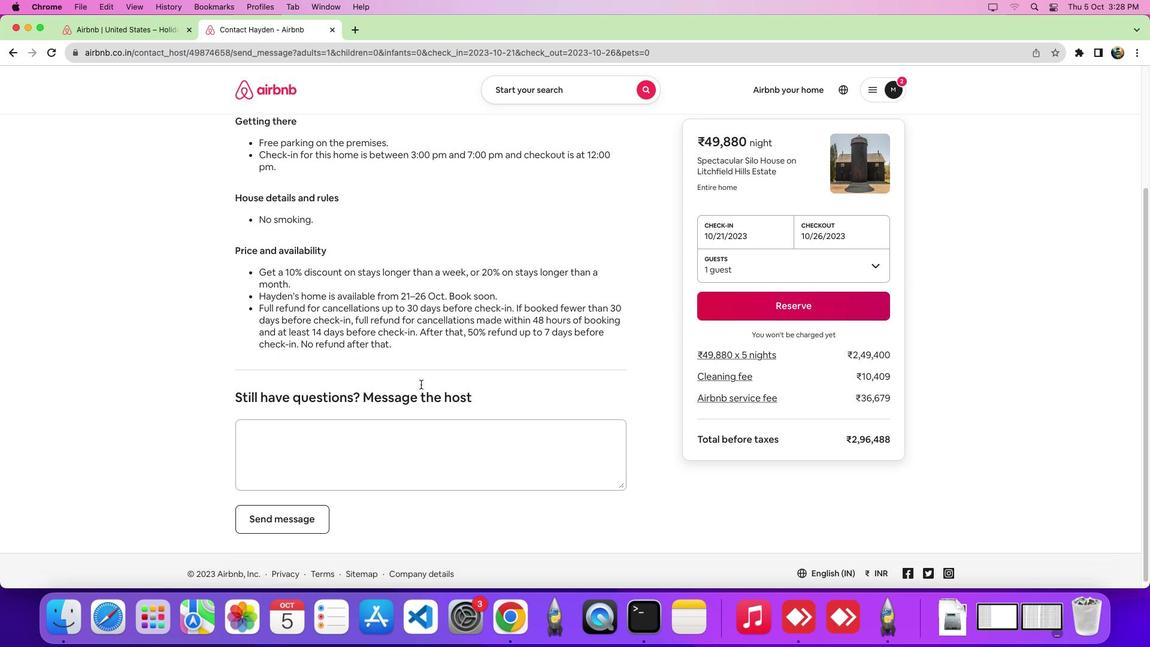 
Action: Mouse moved to (419, 421)
Screenshot: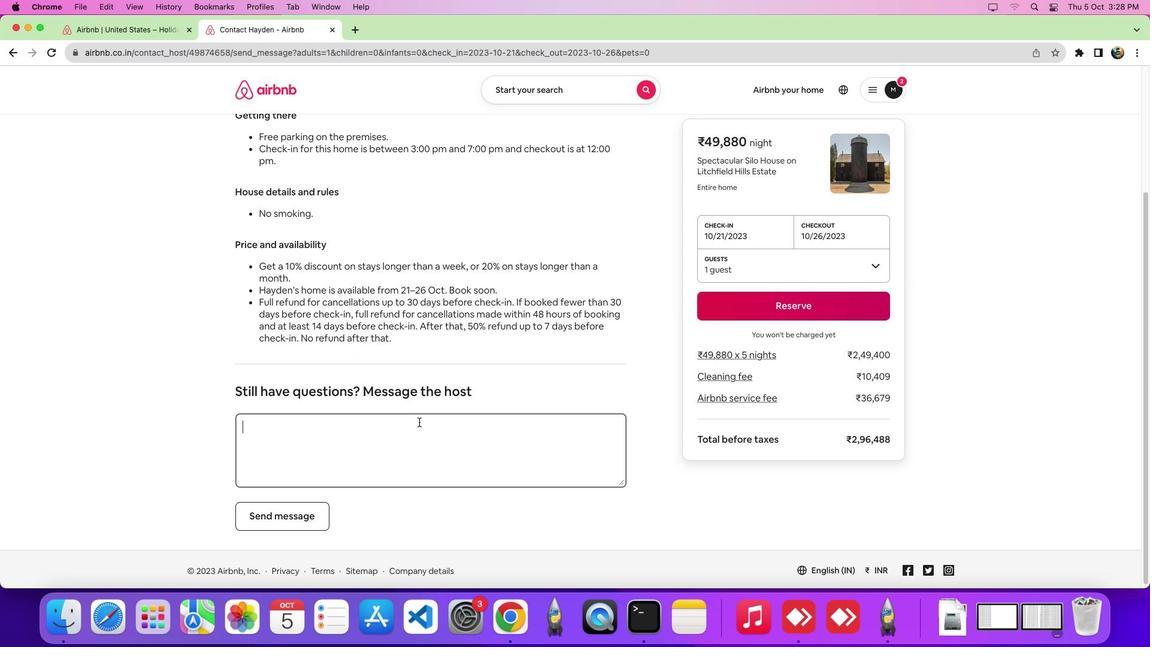 
Action: Mouse pressed left at (419, 421)
Screenshot: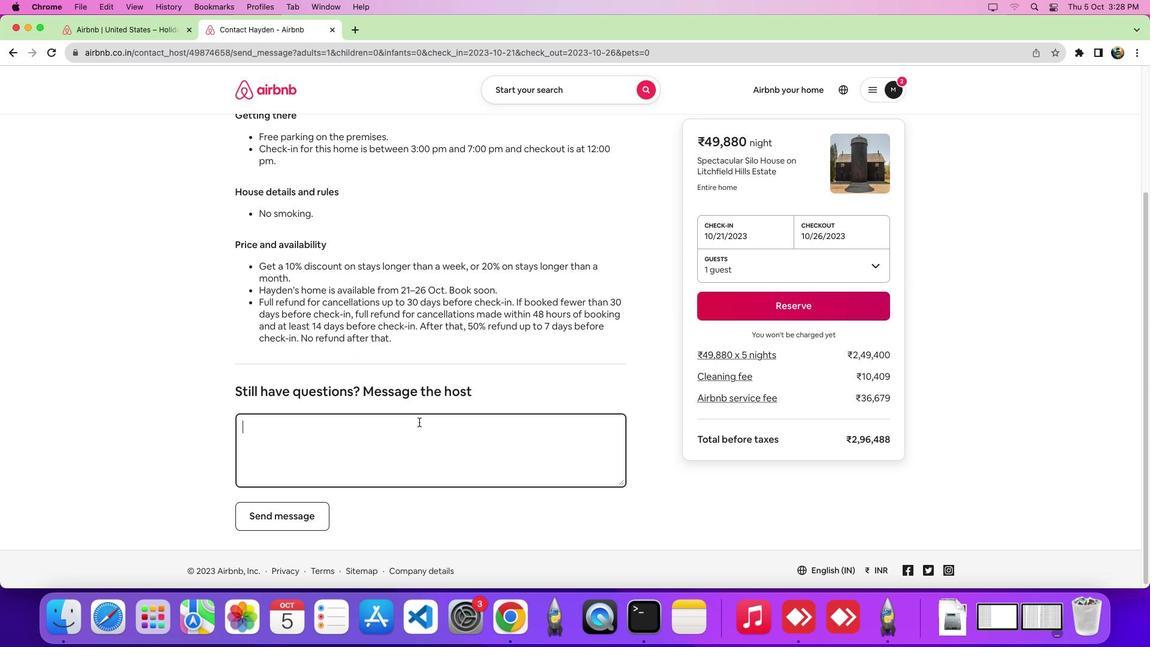 
Action: Key pressed Key.shift'H''e''l''l''o'Key.shift'!'Key.spaceKey.shift'I'"'"'m'Key.space'i''n''t''e''r''e''s''t''e''d'Key.space'i''n'Key.space'y''o''u''r'Key.space'l''i''s''t''i''n''g'Key.space'f''o''r'Key.space'0''1''/'Key.shift_r'D''e''c''/''2''0''2''3'Key.spaceKey.backspace'.'Key.spaceKey.shift'I''s'Key.space'i''t'Key.space's''t''i''l''l'Key.space'a''v''i''a''i'Key.backspaceKey.backspaceKey.backspace'a''i''l''a''b''l''e'Key.space'd''u''r''i''n''g'Key.space't''h''a''t'Key.space't''i''m''e''.'Key.backspaceKey.shift'?''.'
Screenshot: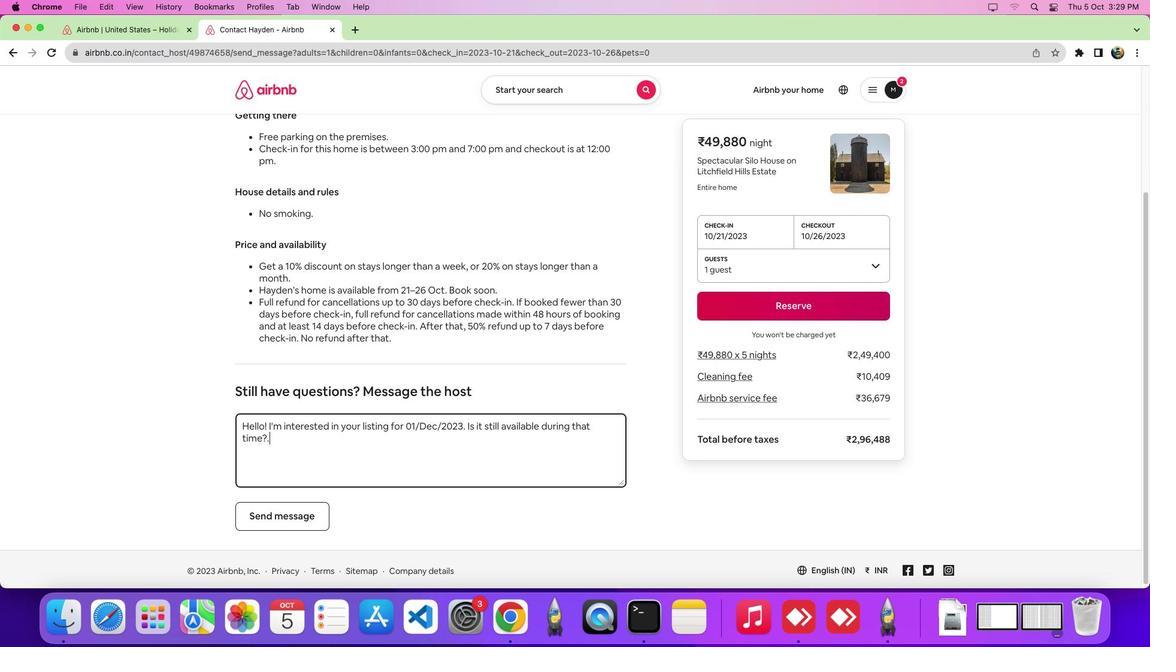 
Action: Mouse moved to (298, 511)
Screenshot: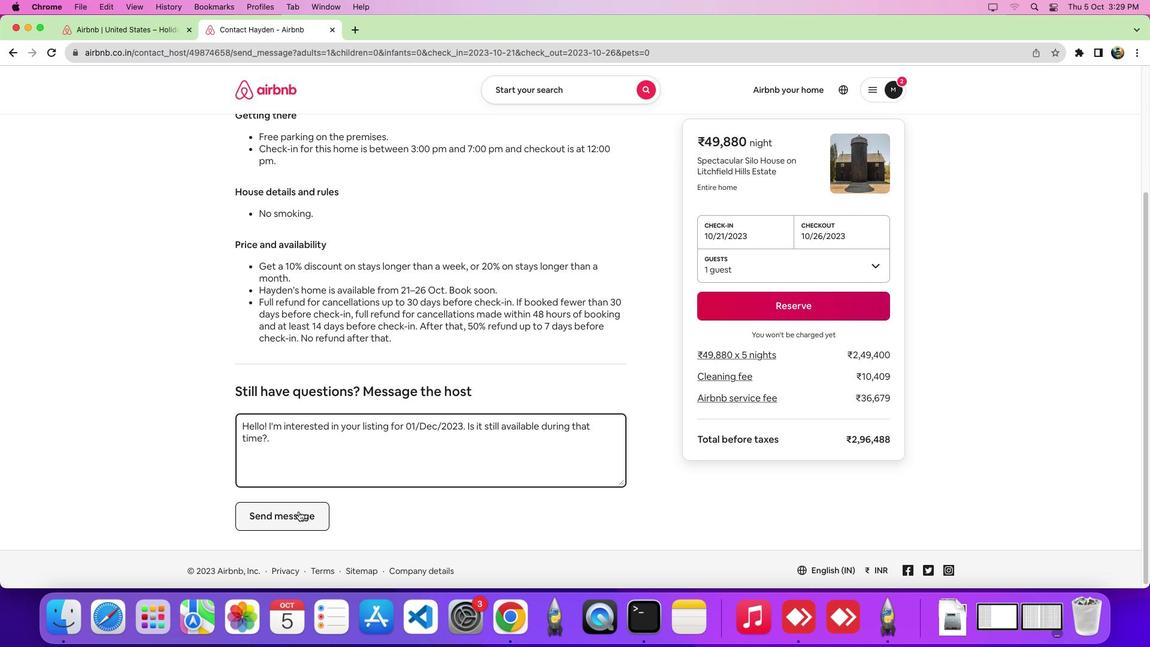 
Action: Mouse pressed left at (298, 511)
Screenshot: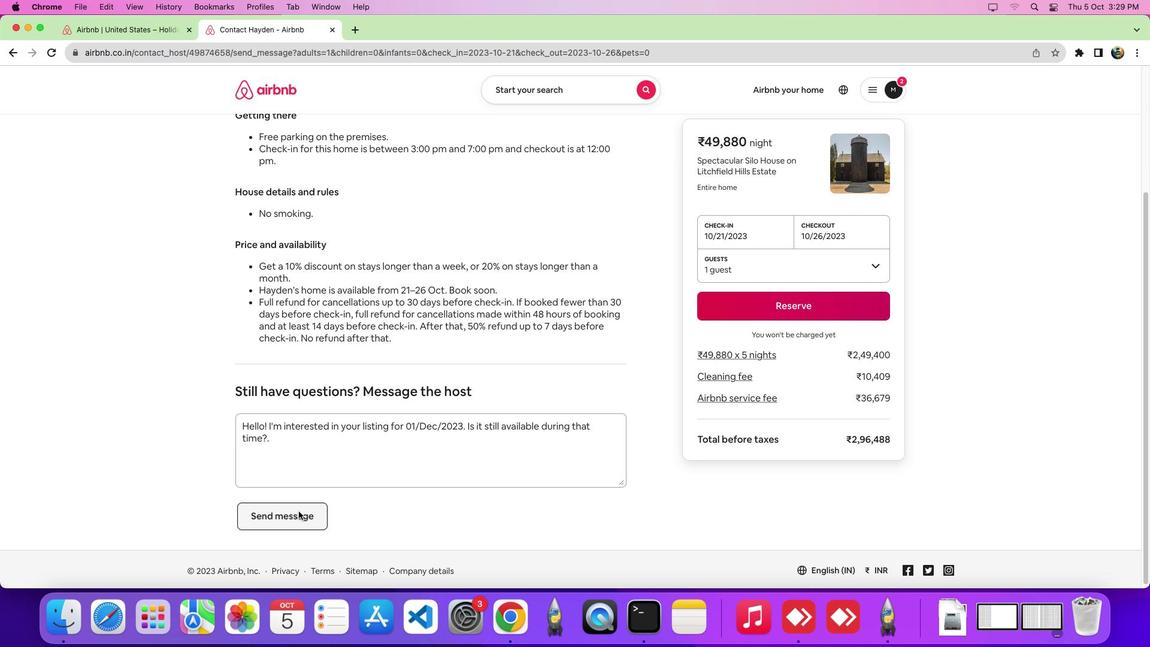 
Action: Mouse moved to (274, 246)
Screenshot: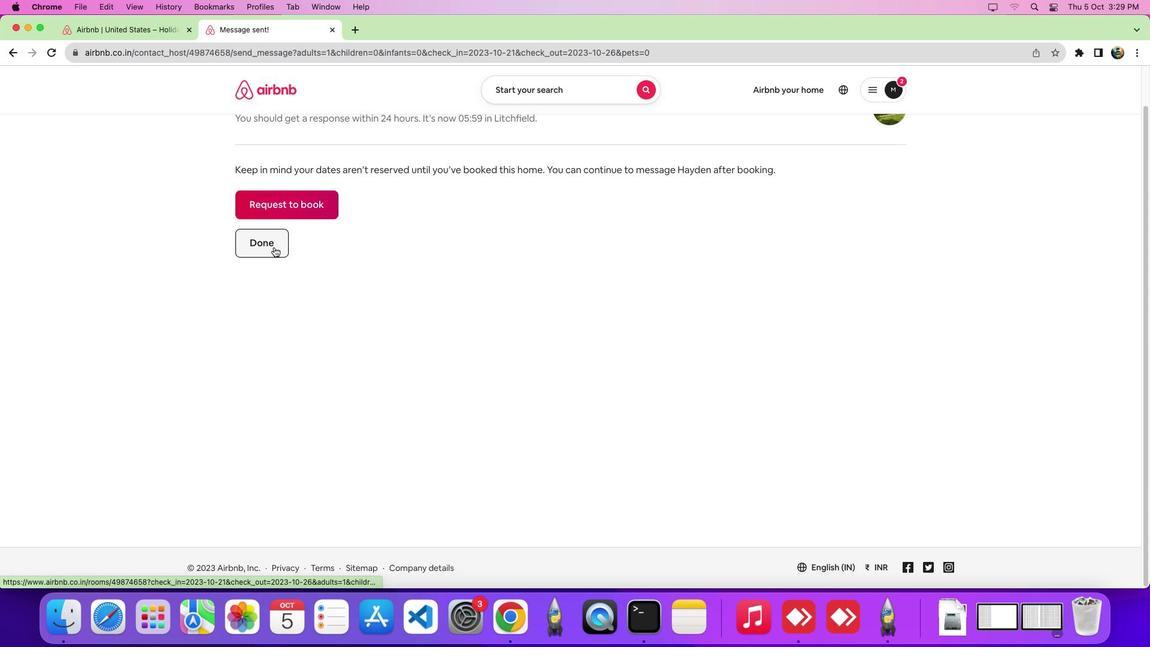 
Action: Mouse pressed left at (274, 246)
Screenshot: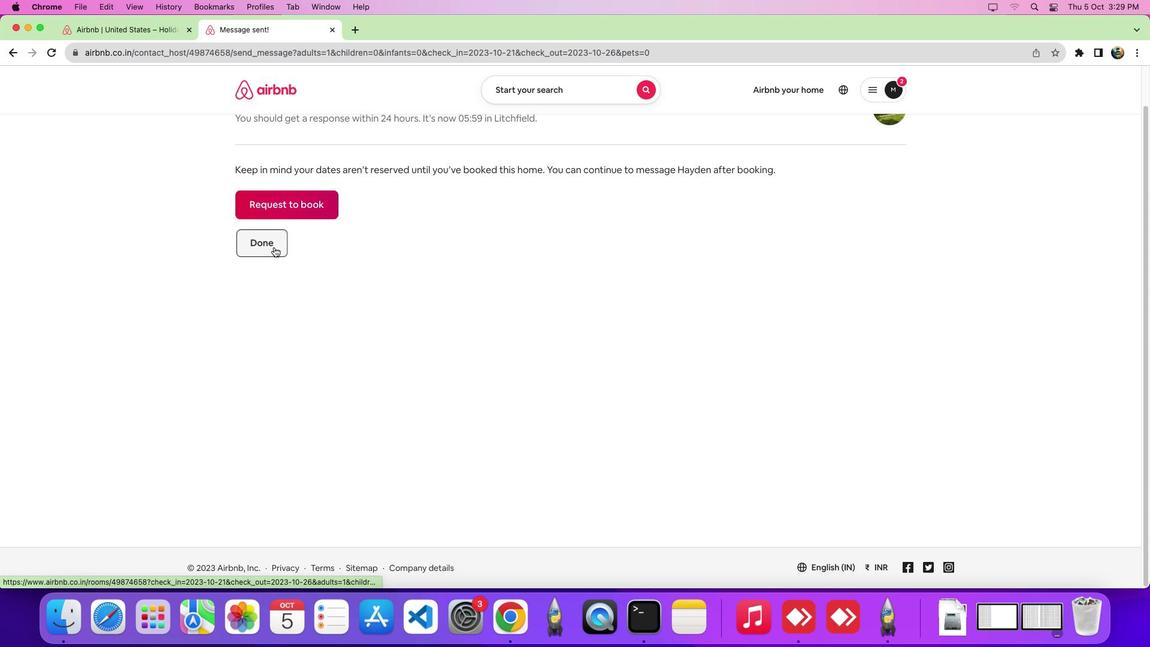 
Action: Mouse moved to (276, 250)
Screenshot: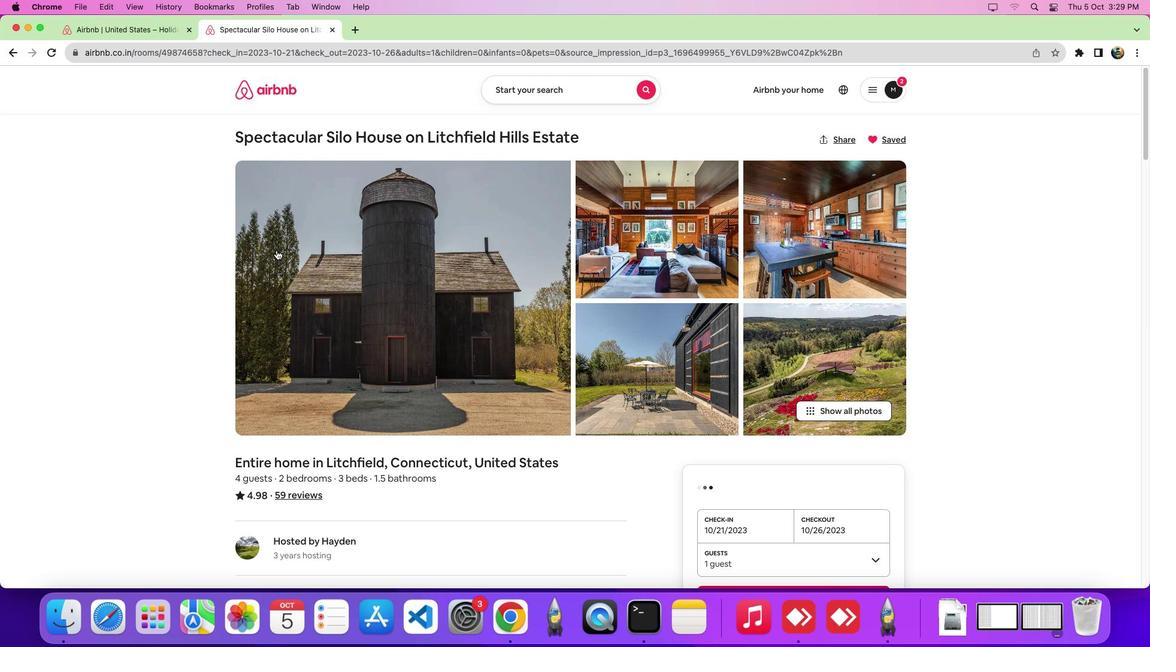 
